 Task: Create a due date automation trigger when advanced on, the moment a card is due add fields without custom field "Resume" set to a number greater or equal to 1 and lower than 10.
Action: Mouse moved to (1163, 338)
Screenshot: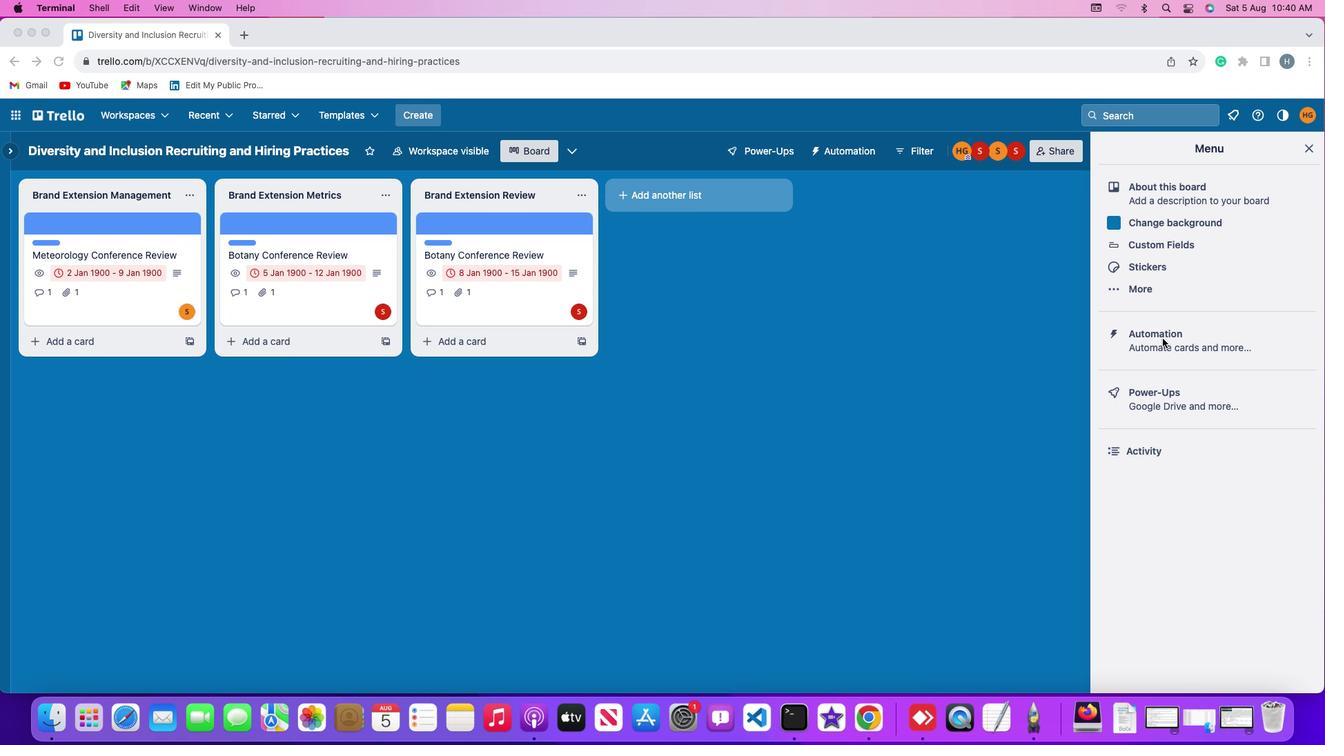 
Action: Mouse pressed left at (1163, 338)
Screenshot: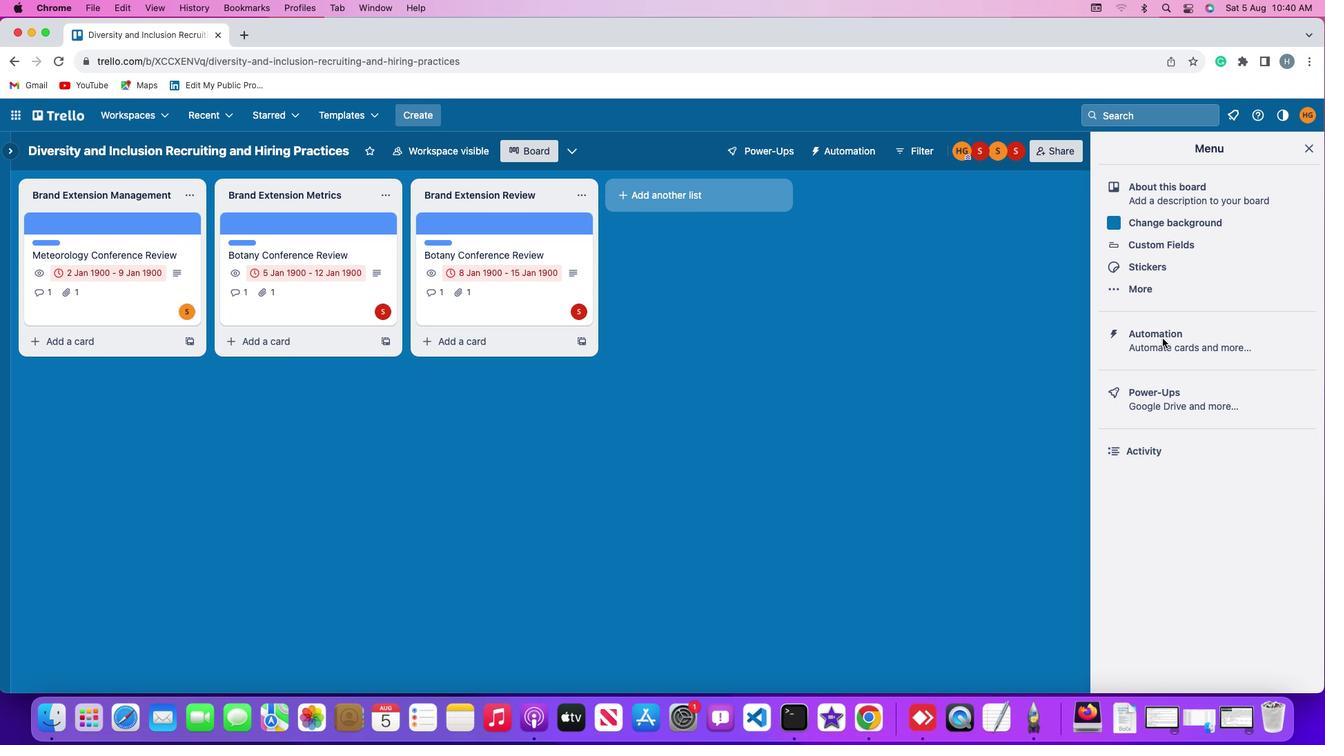 
Action: Mouse pressed left at (1163, 338)
Screenshot: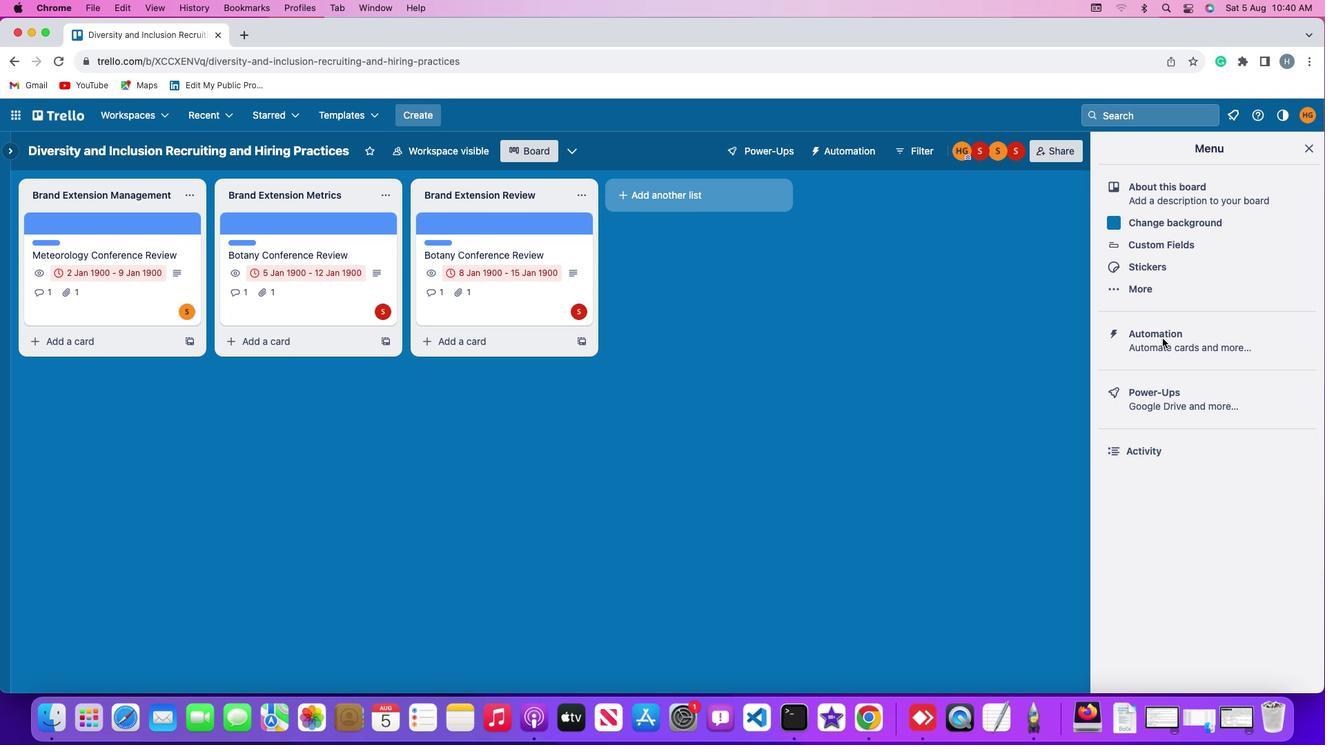 
Action: Mouse moved to (78, 325)
Screenshot: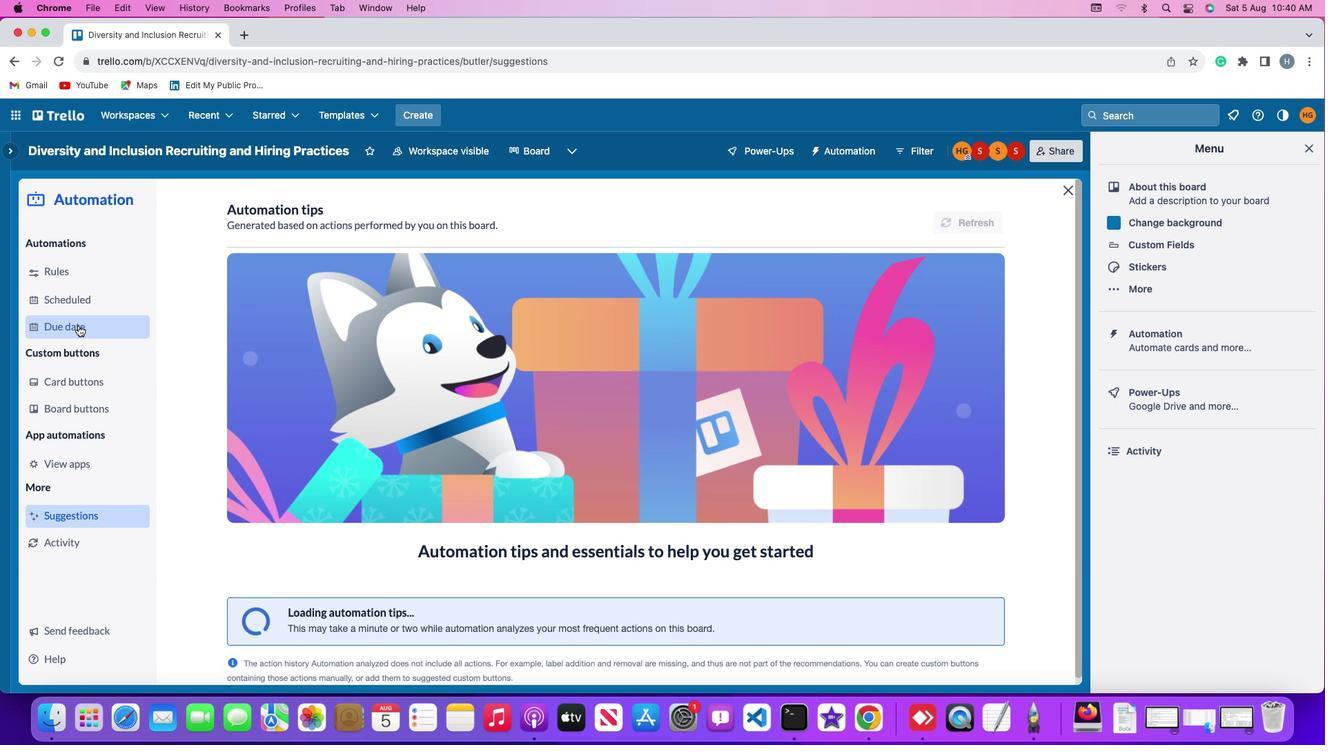 
Action: Mouse pressed left at (78, 325)
Screenshot: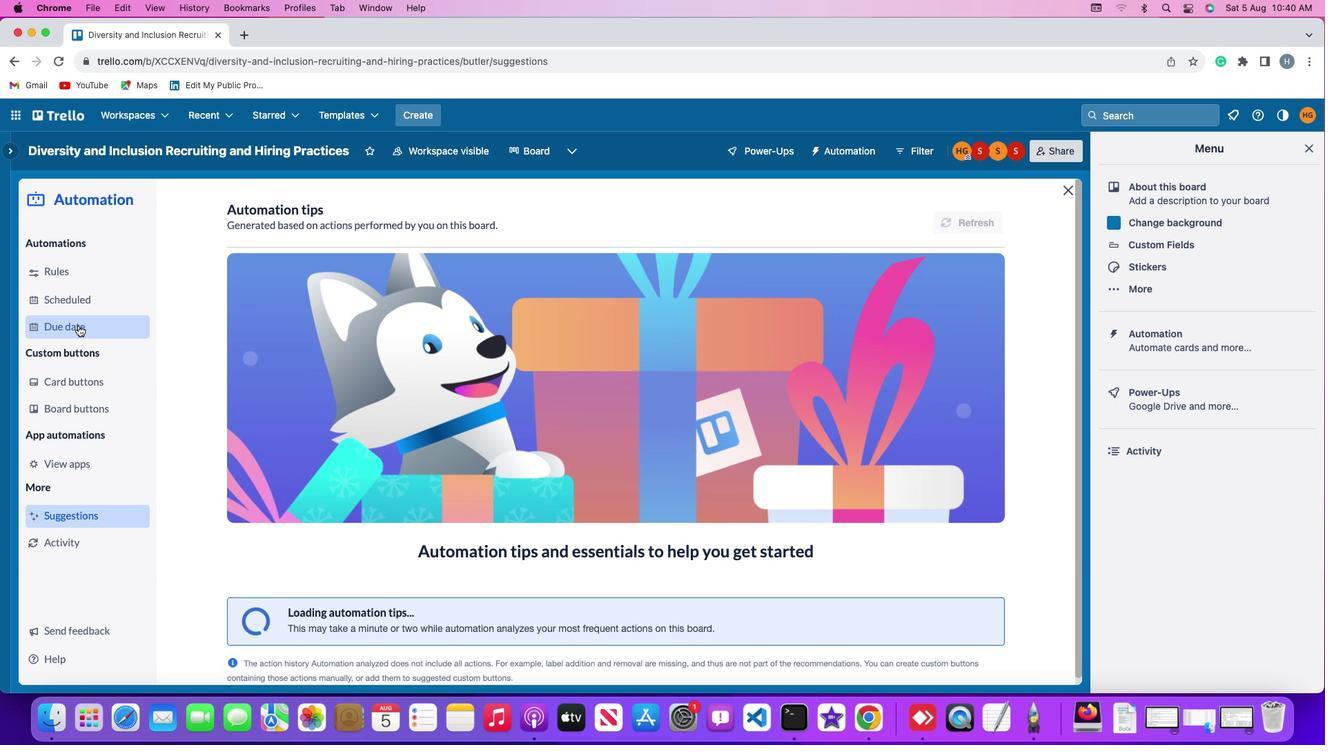 
Action: Mouse moved to (933, 215)
Screenshot: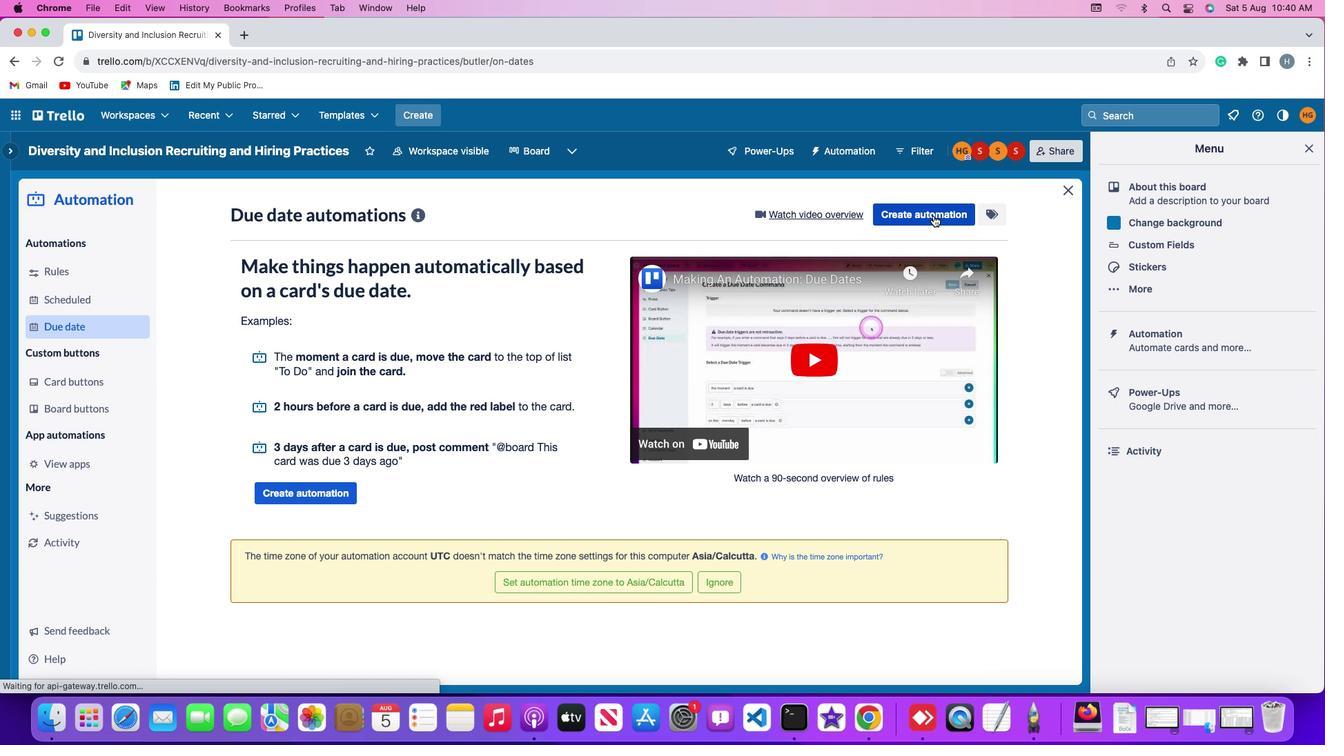 
Action: Mouse pressed left at (933, 215)
Screenshot: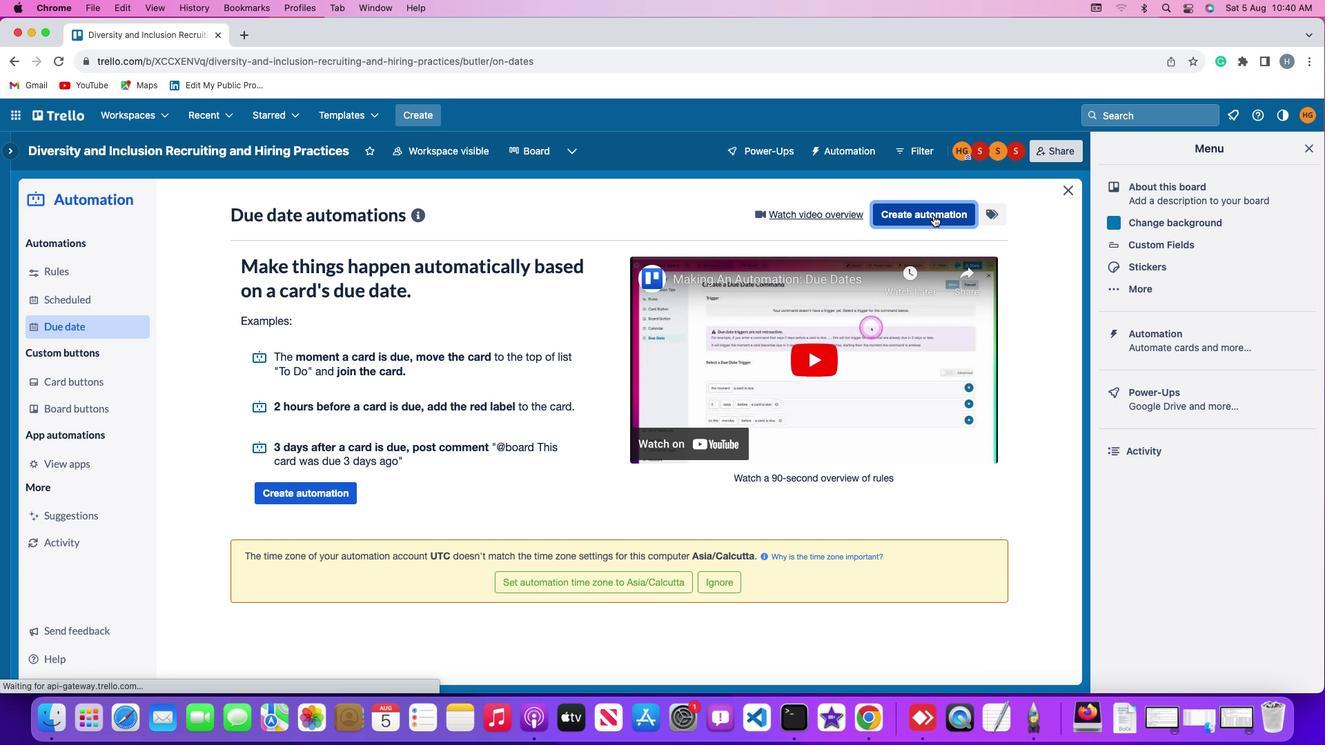 
Action: Mouse moved to (612, 339)
Screenshot: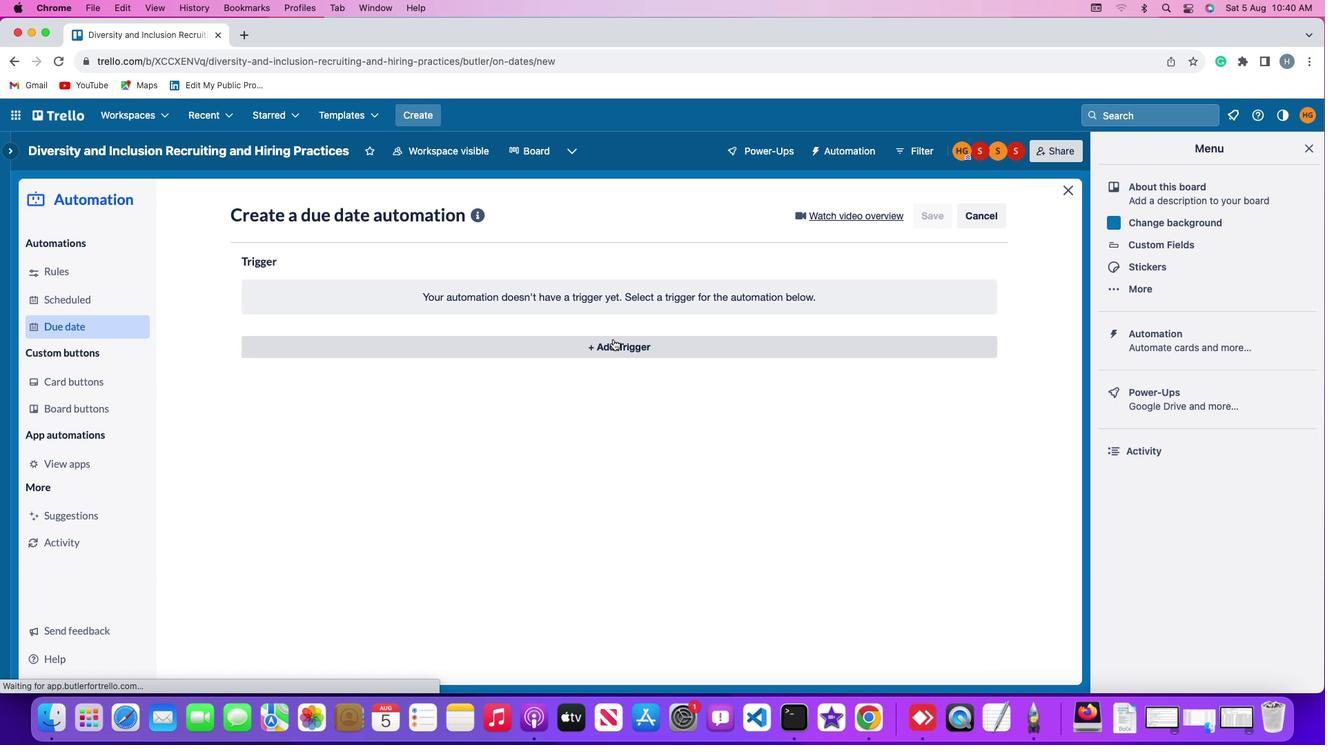 
Action: Mouse pressed left at (612, 339)
Screenshot: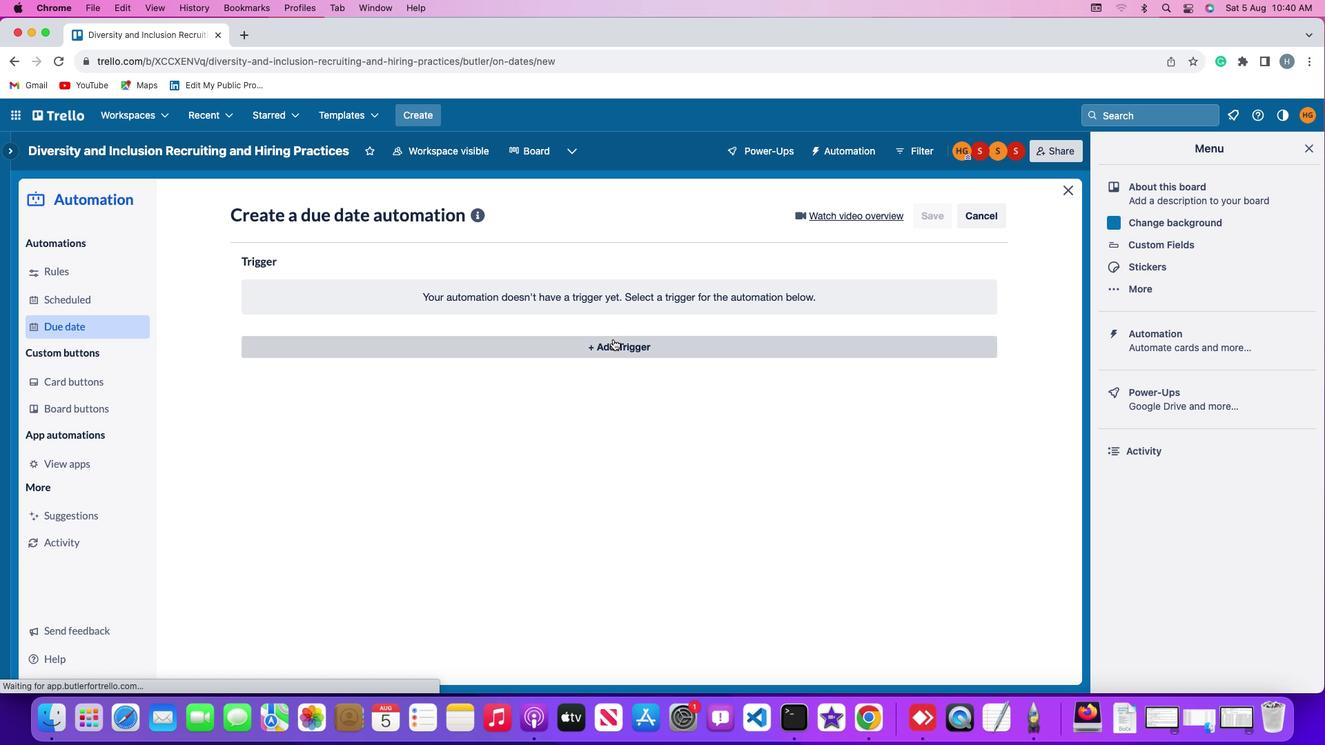 
Action: Mouse moved to (359, 508)
Screenshot: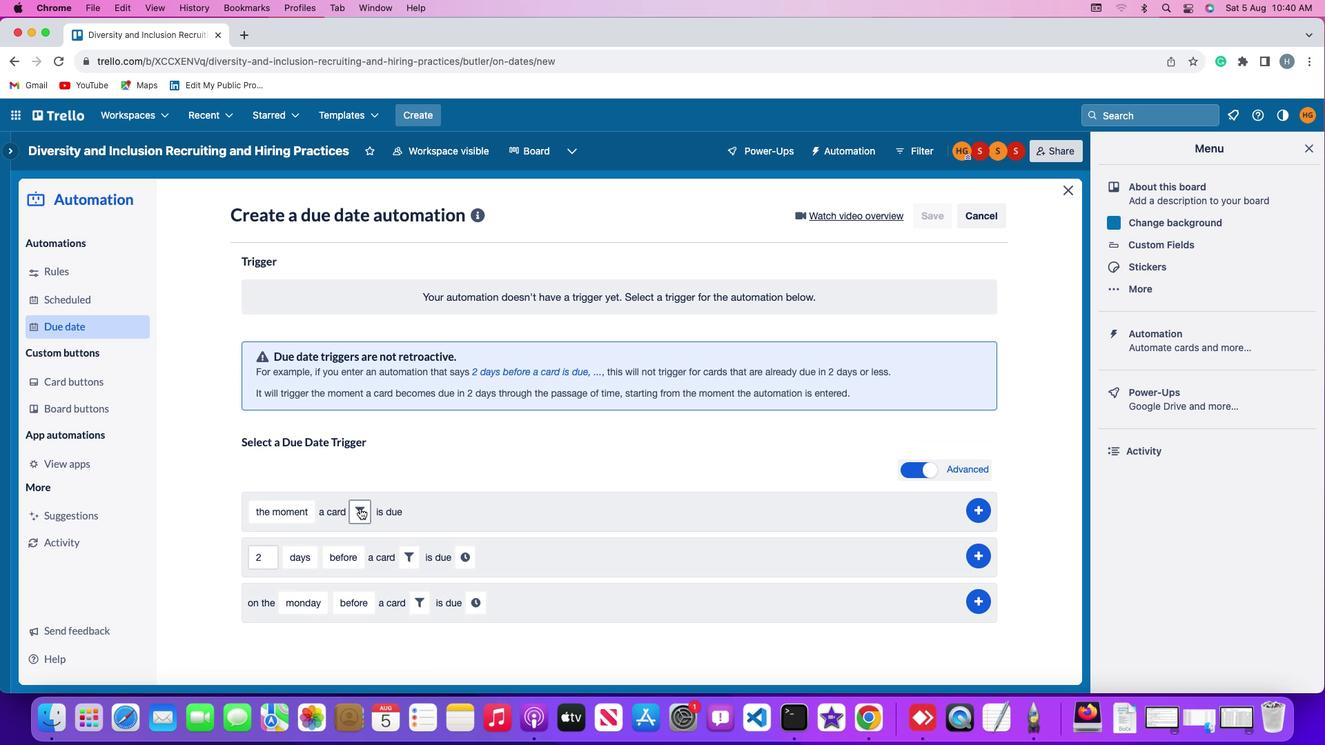 
Action: Mouse pressed left at (359, 508)
Screenshot: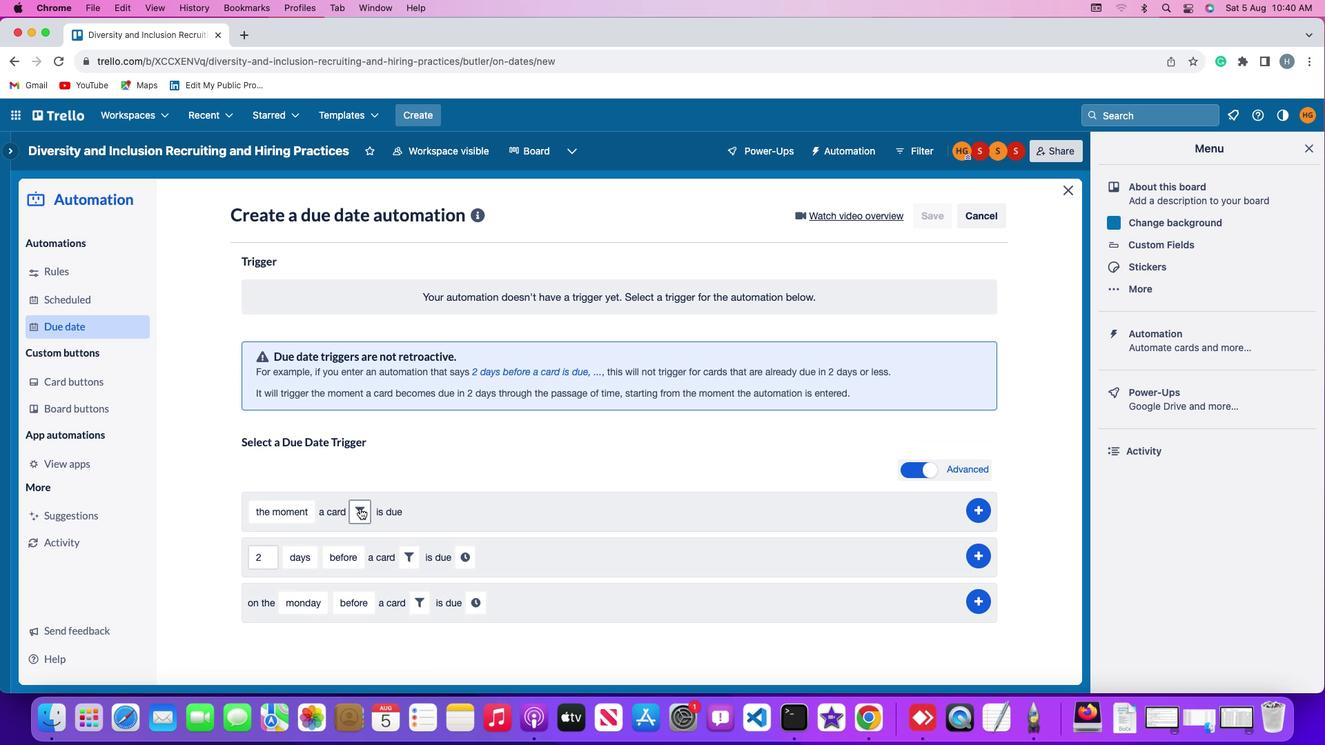 
Action: Mouse moved to (581, 549)
Screenshot: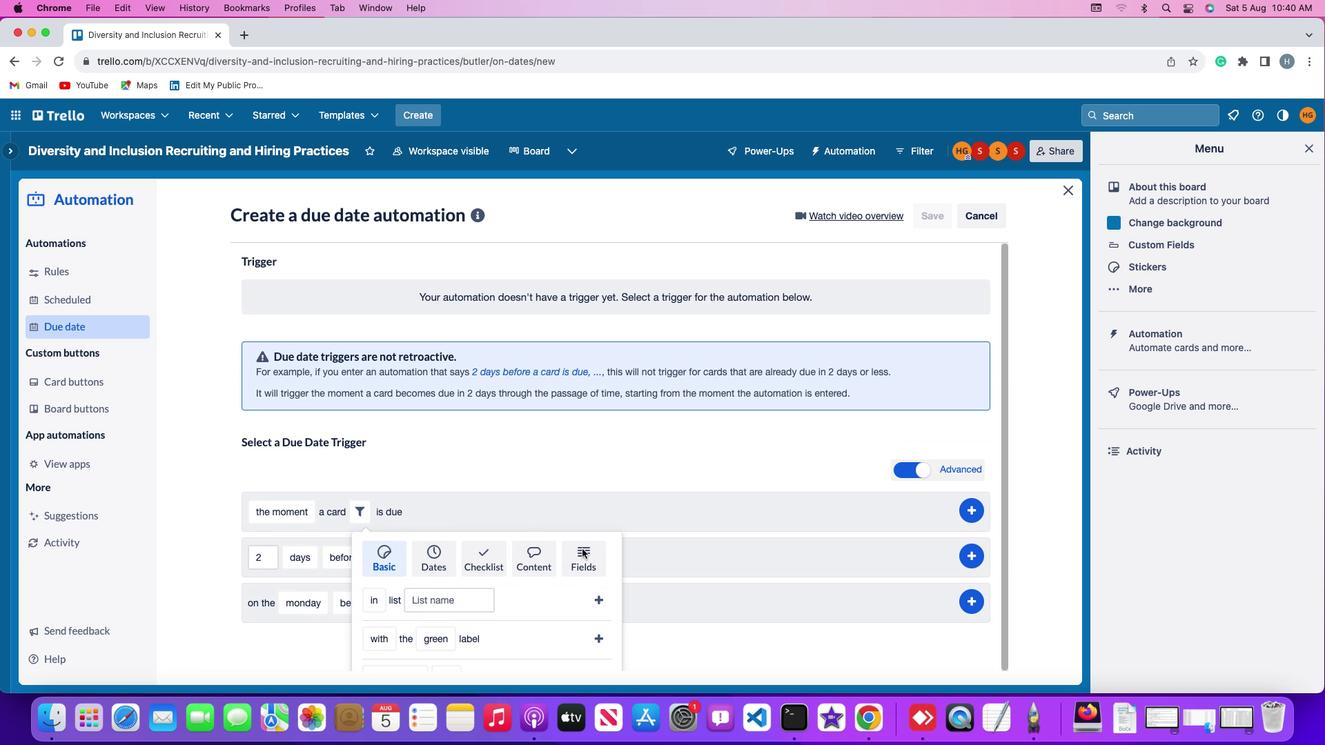 
Action: Mouse pressed left at (581, 549)
Screenshot: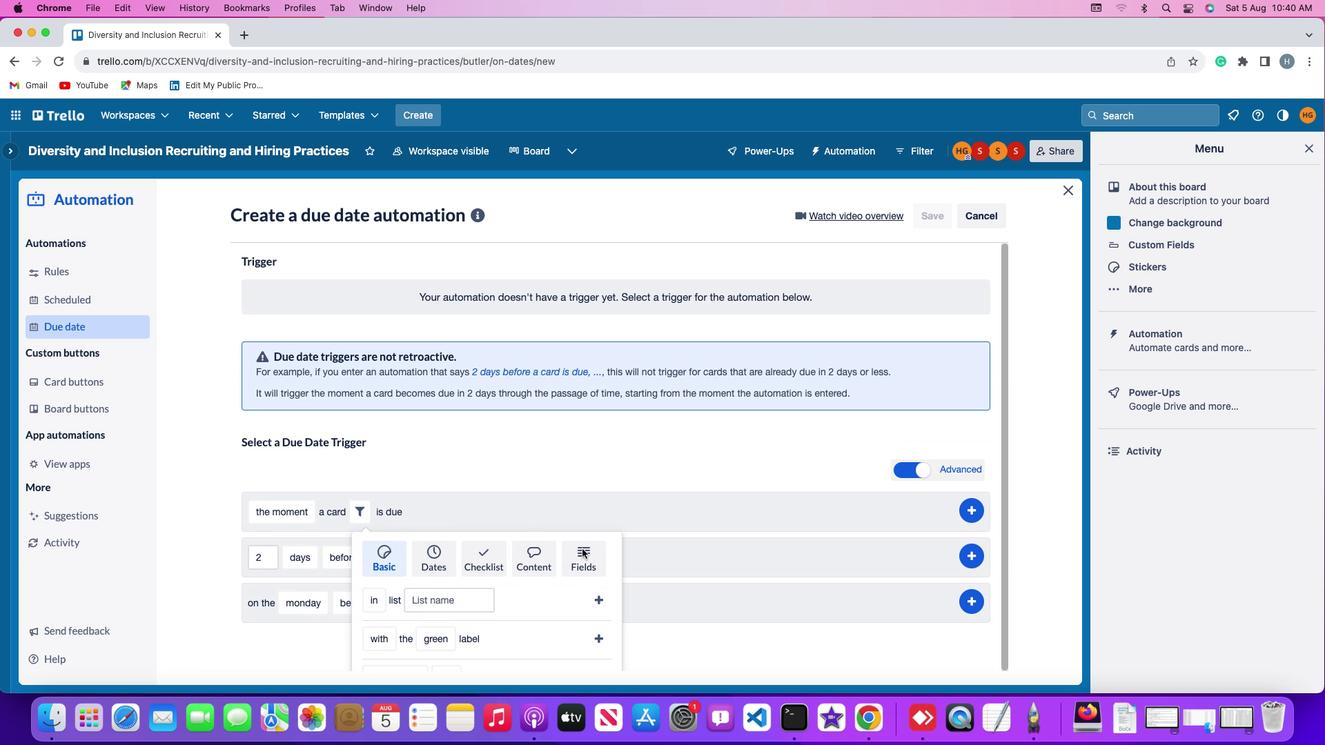 
Action: Mouse moved to (581, 550)
Screenshot: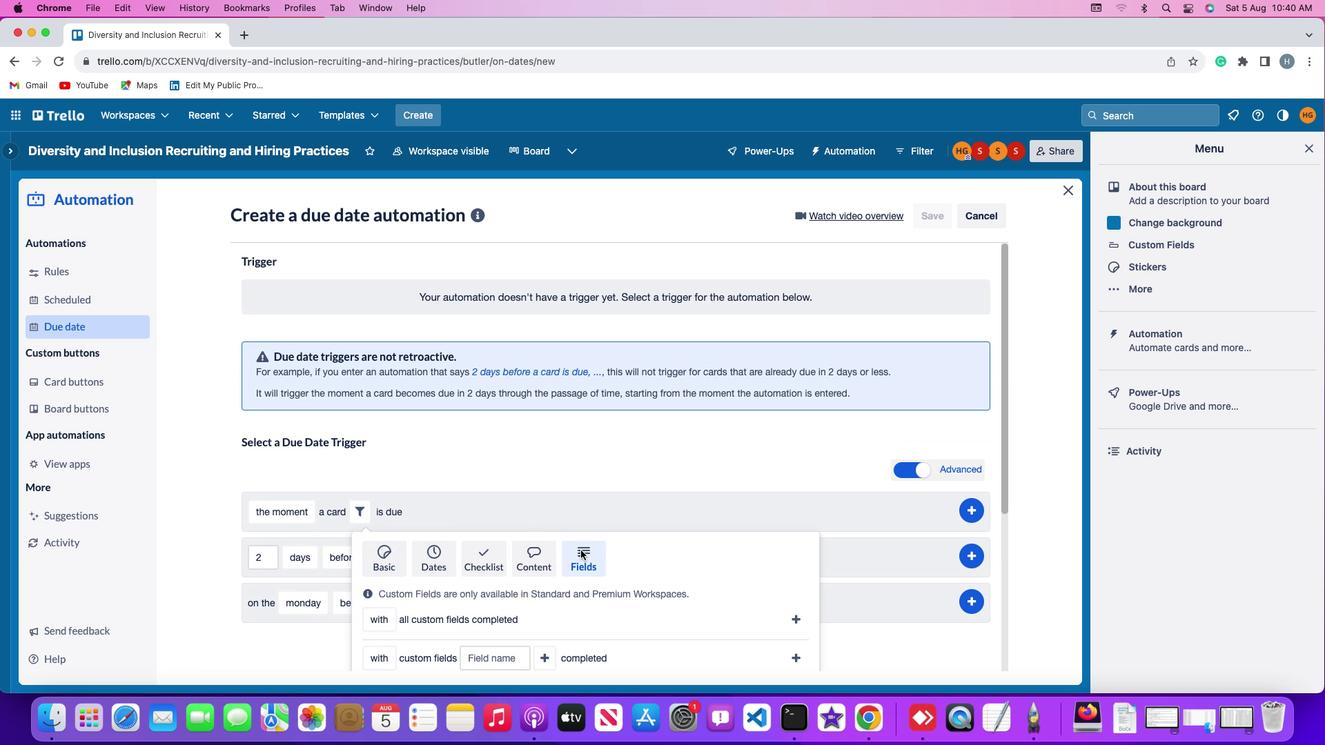 
Action: Mouse scrolled (581, 550) with delta (0, 0)
Screenshot: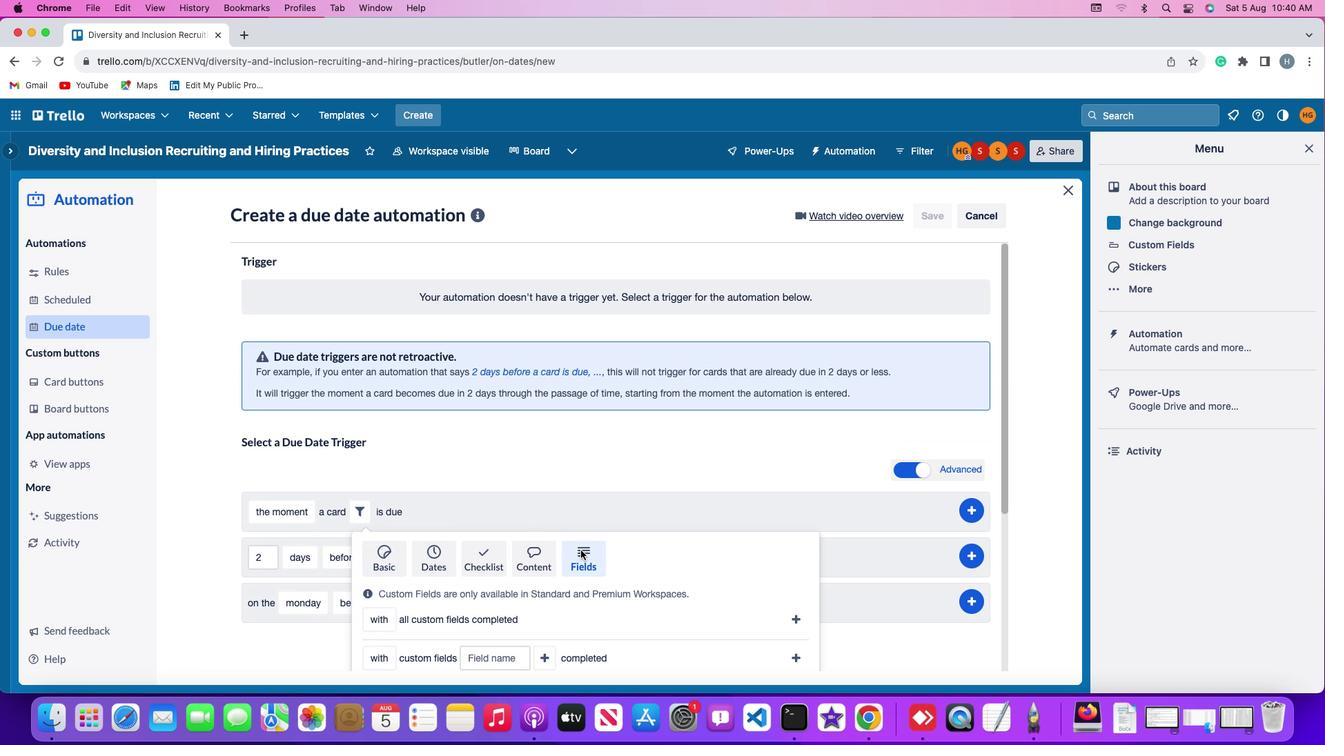 
Action: Mouse scrolled (581, 550) with delta (0, 0)
Screenshot: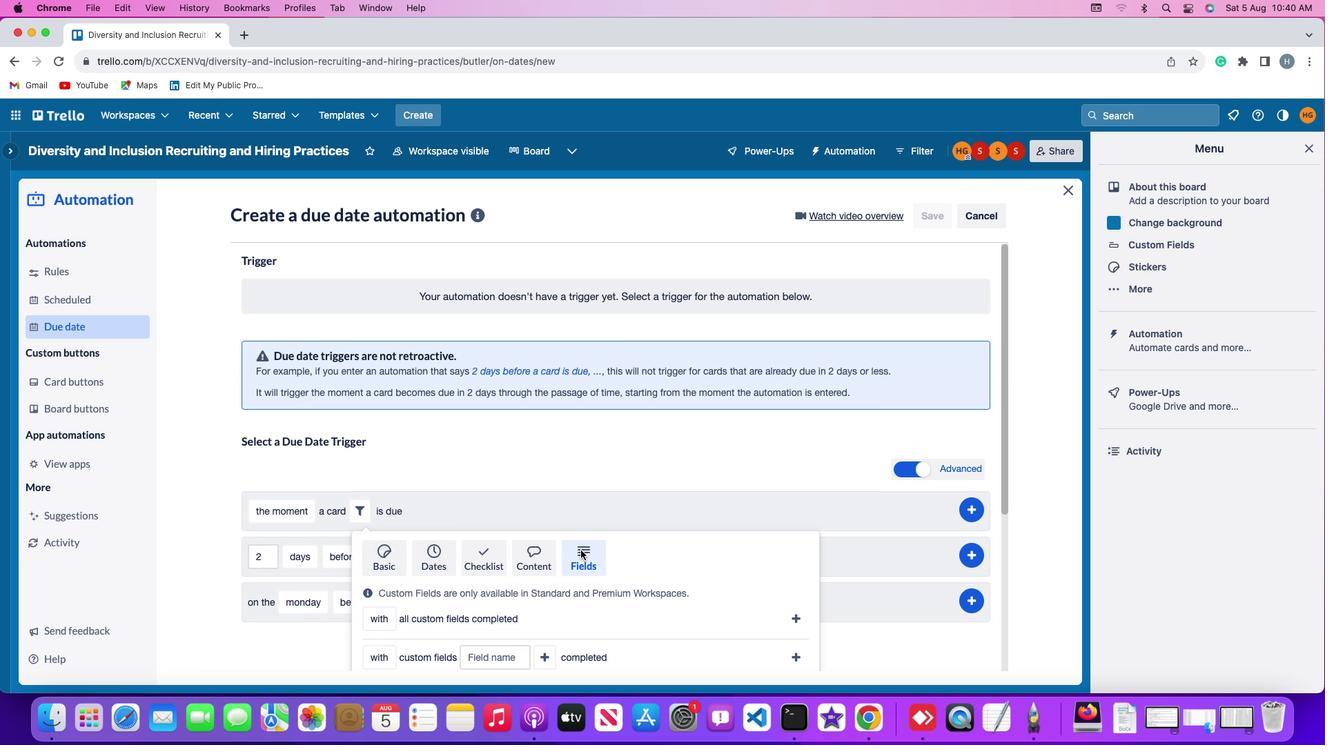 
Action: Mouse scrolled (581, 550) with delta (0, -2)
Screenshot: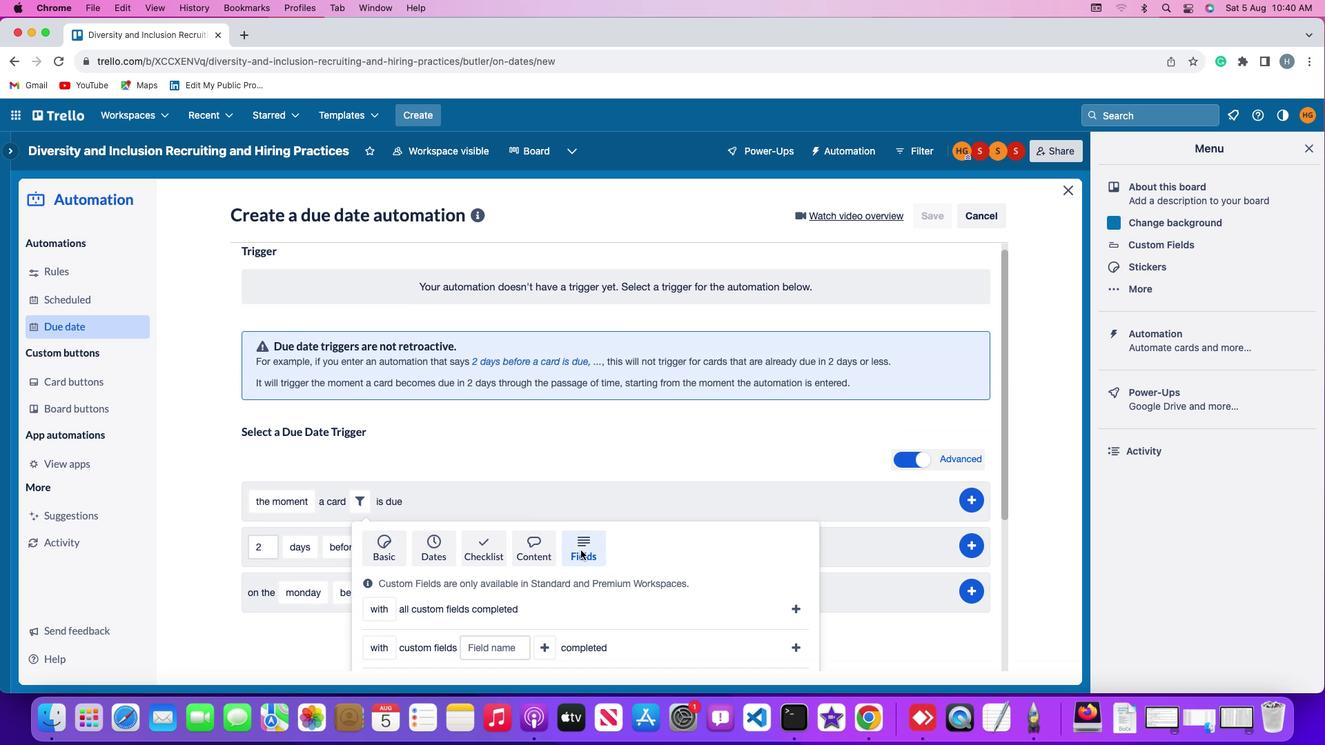 
Action: Mouse scrolled (581, 550) with delta (0, -3)
Screenshot: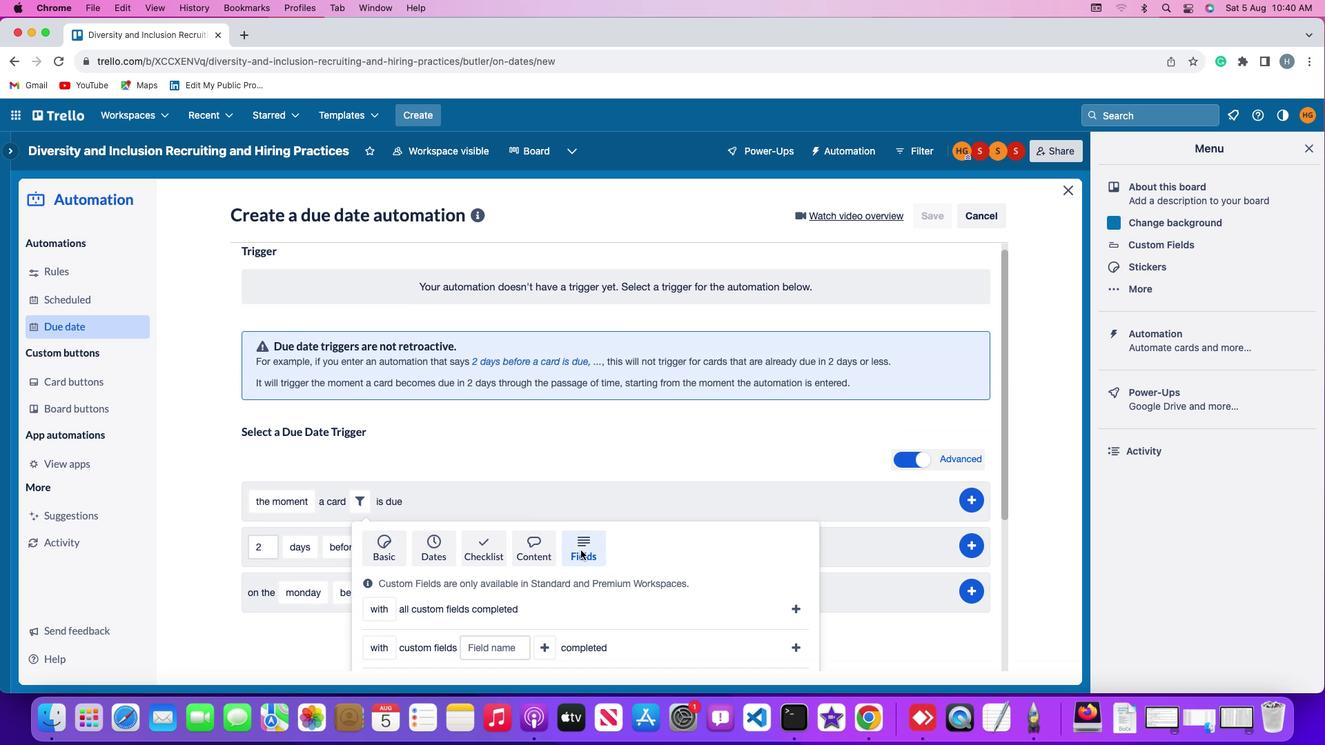 
Action: Mouse scrolled (581, 550) with delta (0, -3)
Screenshot: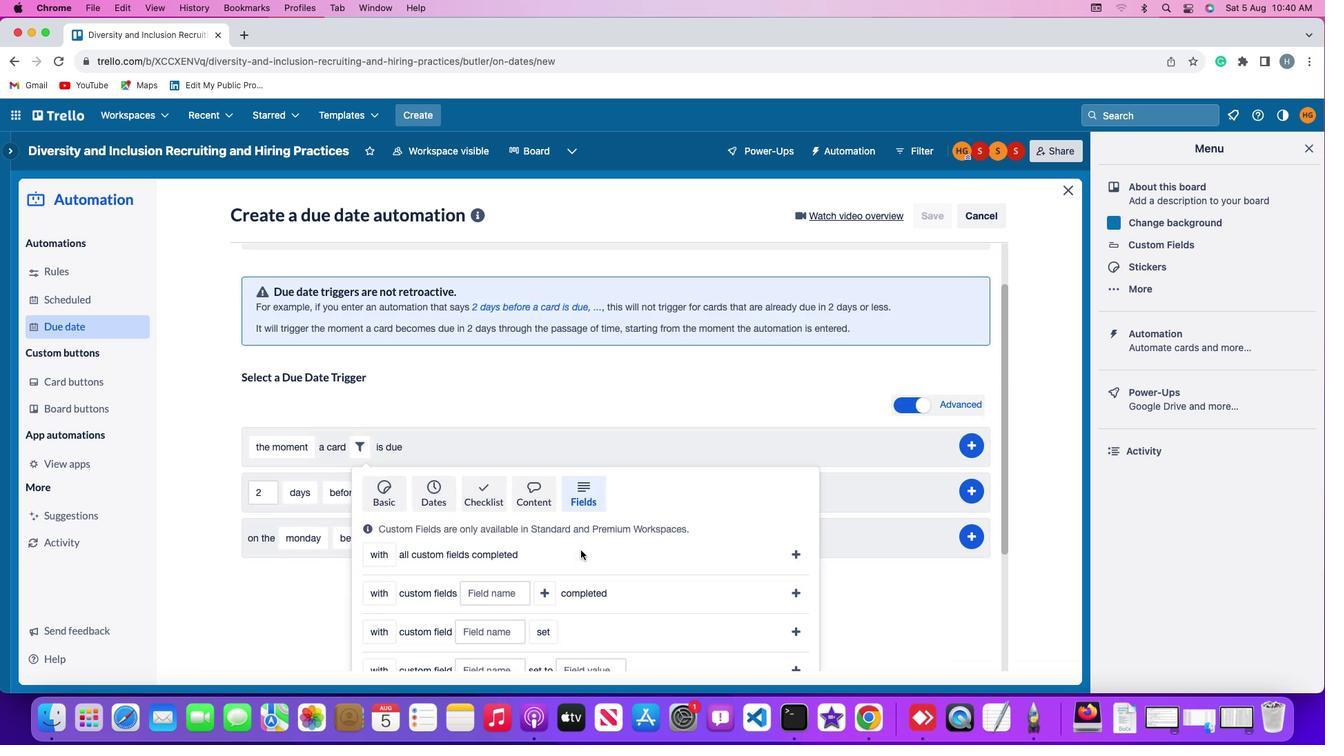 
Action: Mouse scrolled (581, 550) with delta (0, 0)
Screenshot: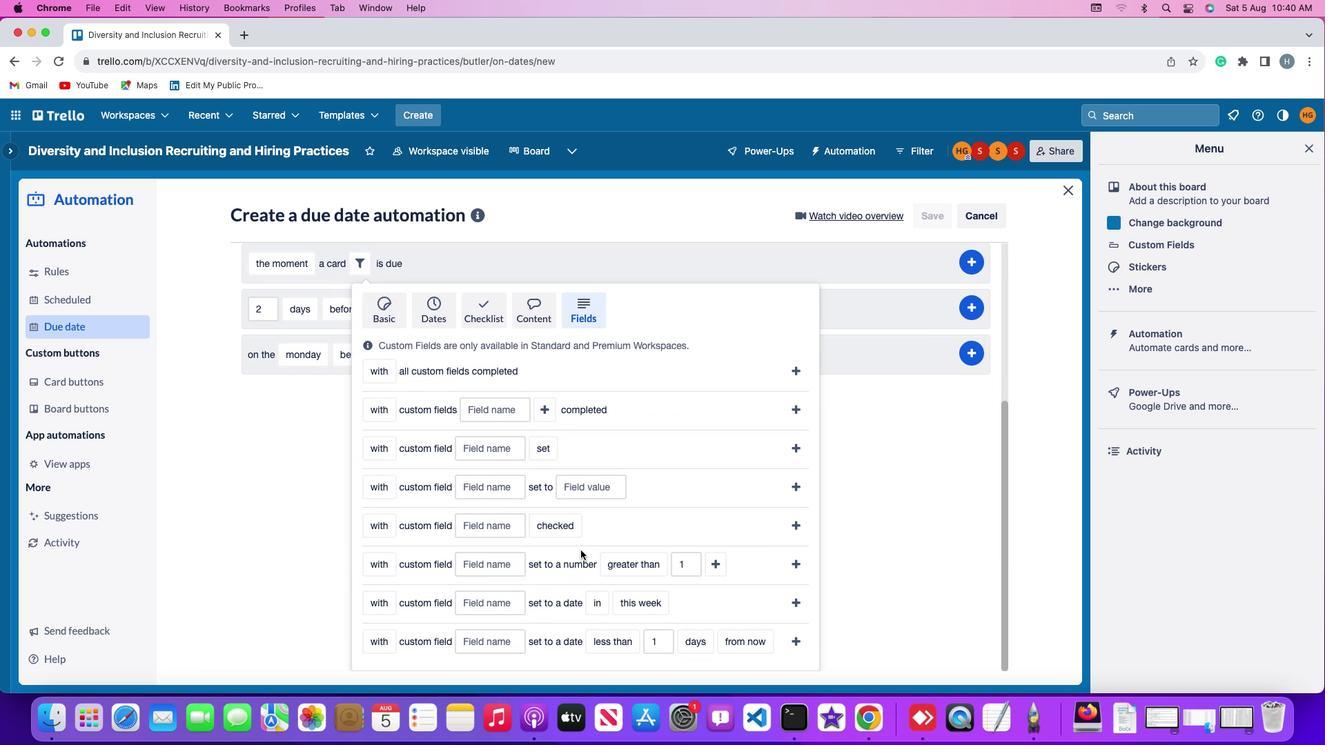 
Action: Mouse scrolled (581, 550) with delta (0, 0)
Screenshot: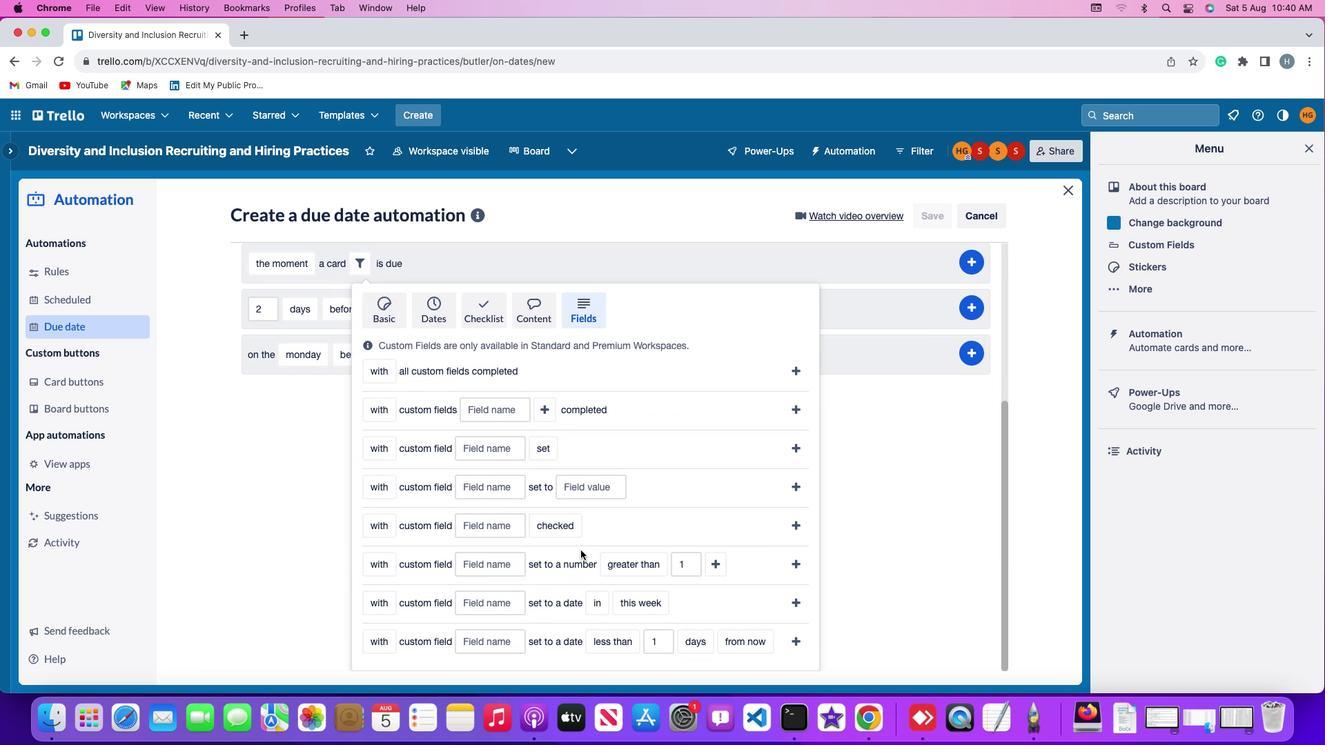 
Action: Mouse scrolled (581, 550) with delta (0, -2)
Screenshot: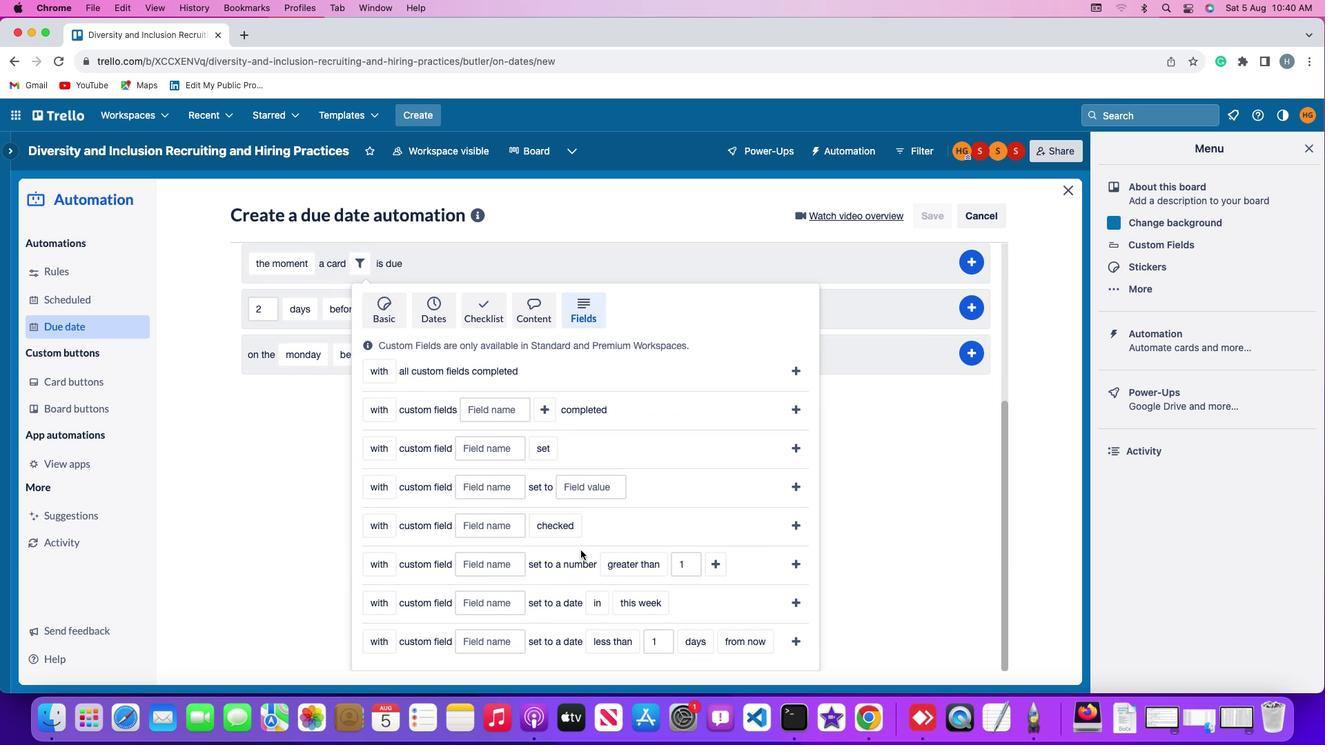 
Action: Mouse scrolled (581, 550) with delta (0, -3)
Screenshot: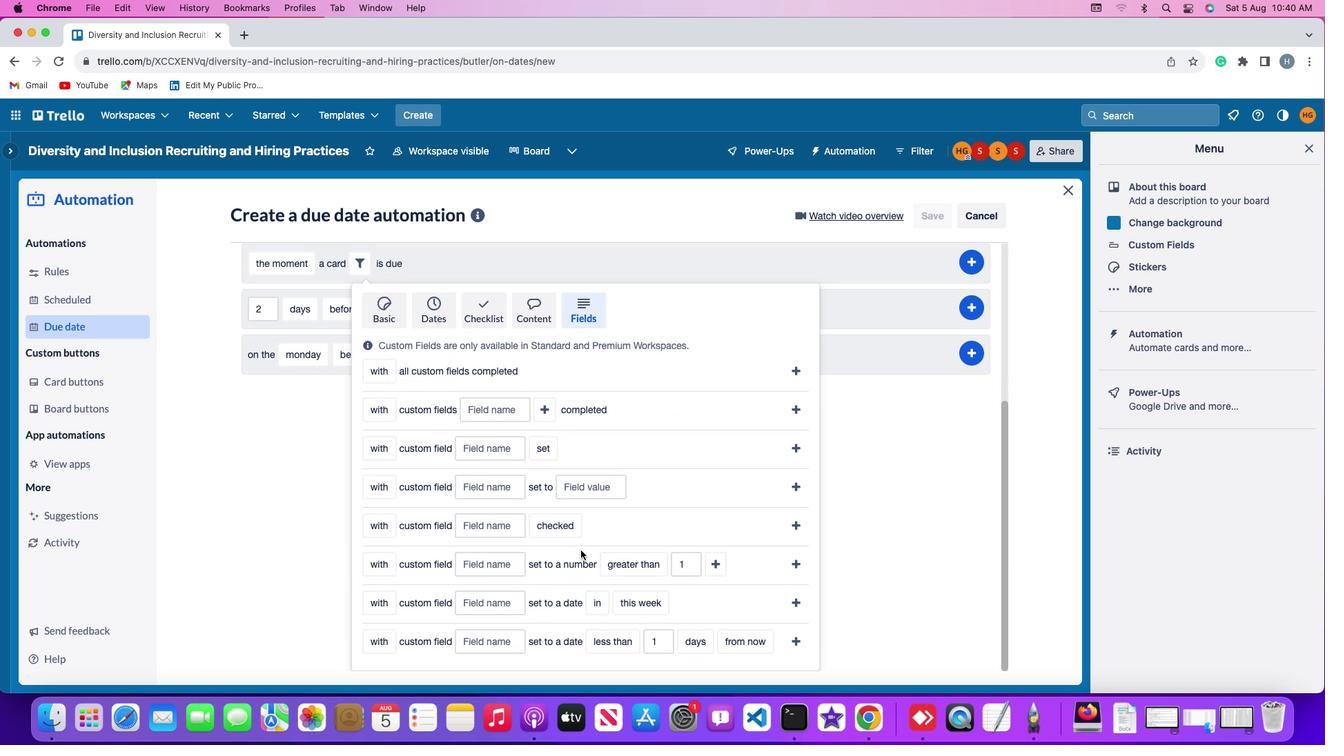 
Action: Mouse moved to (384, 564)
Screenshot: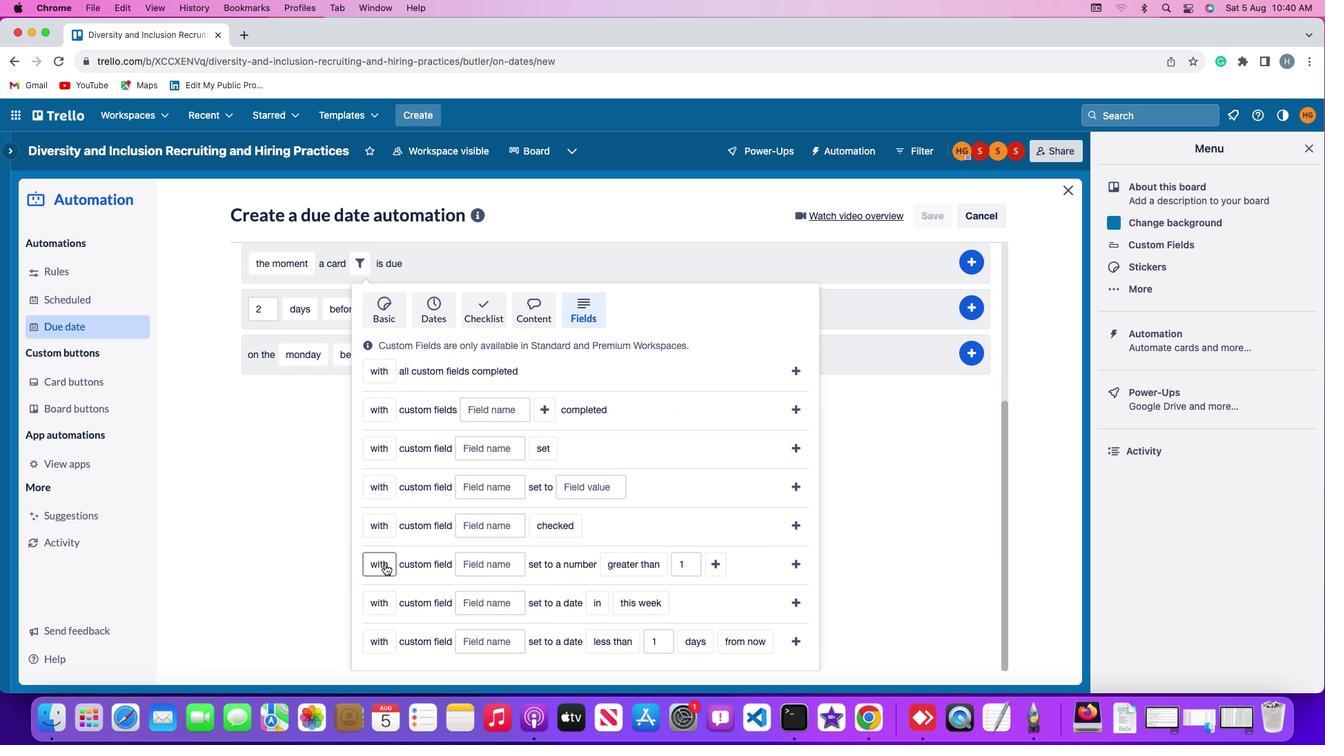 
Action: Mouse pressed left at (384, 564)
Screenshot: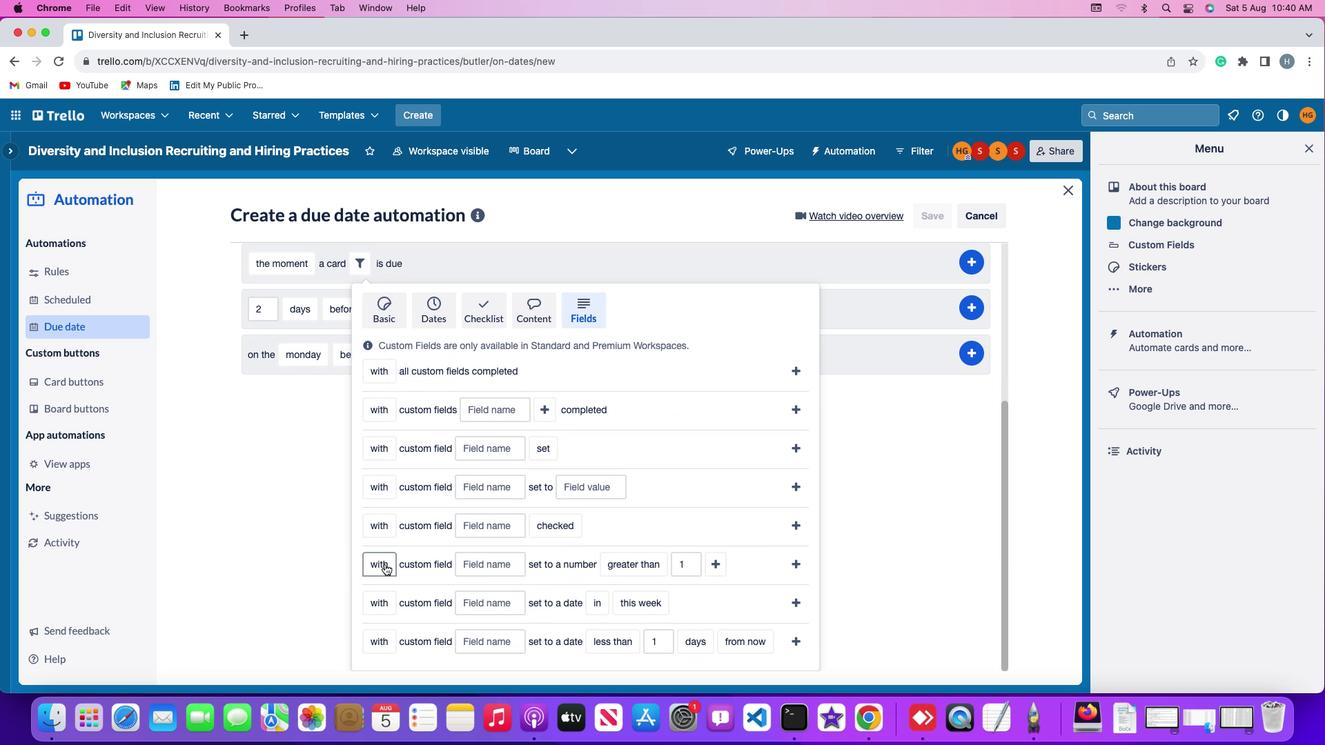 
Action: Mouse moved to (391, 616)
Screenshot: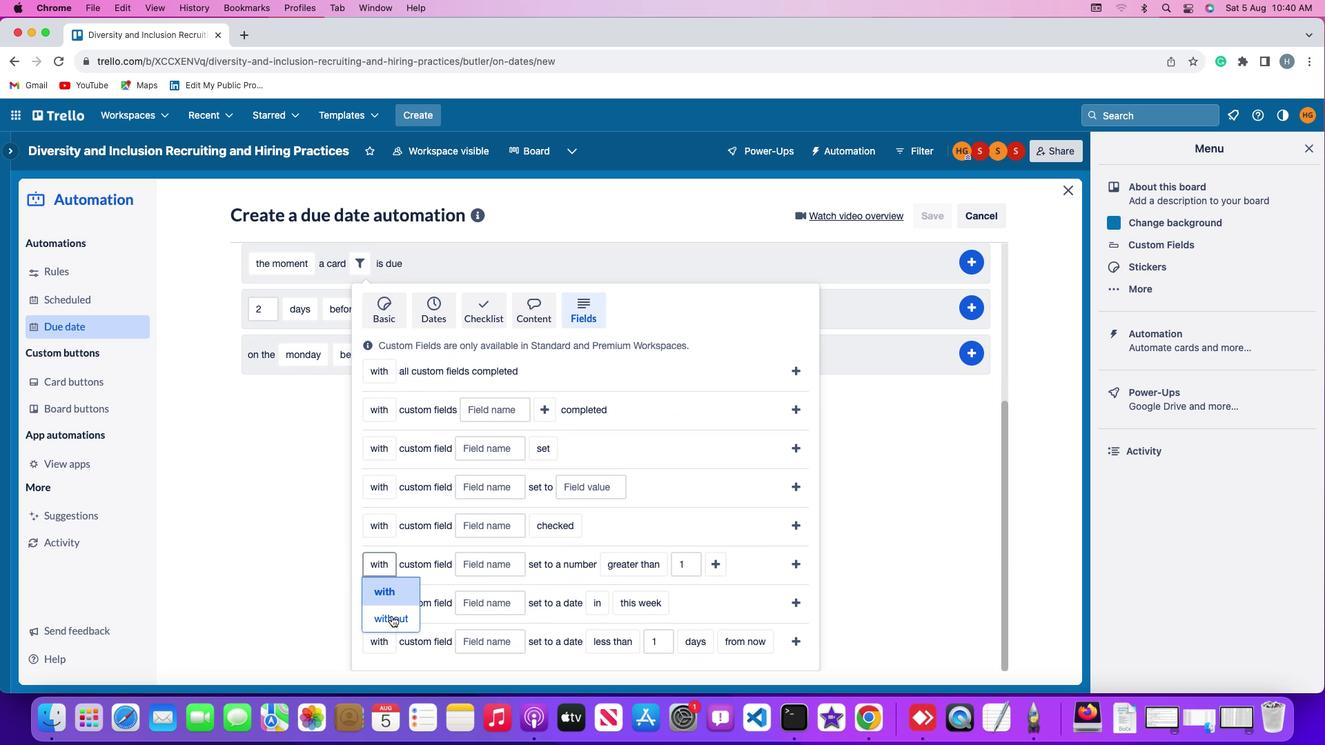 
Action: Mouse pressed left at (391, 616)
Screenshot: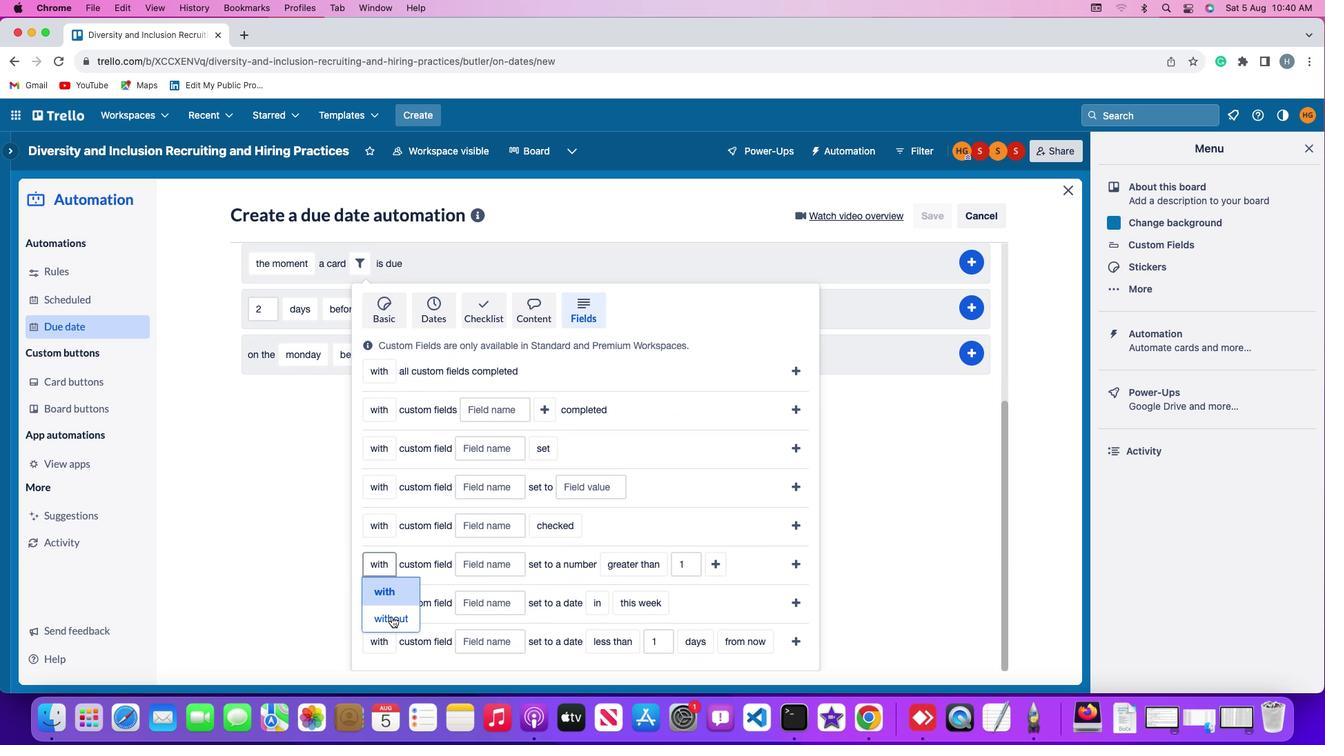 
Action: Mouse moved to (494, 564)
Screenshot: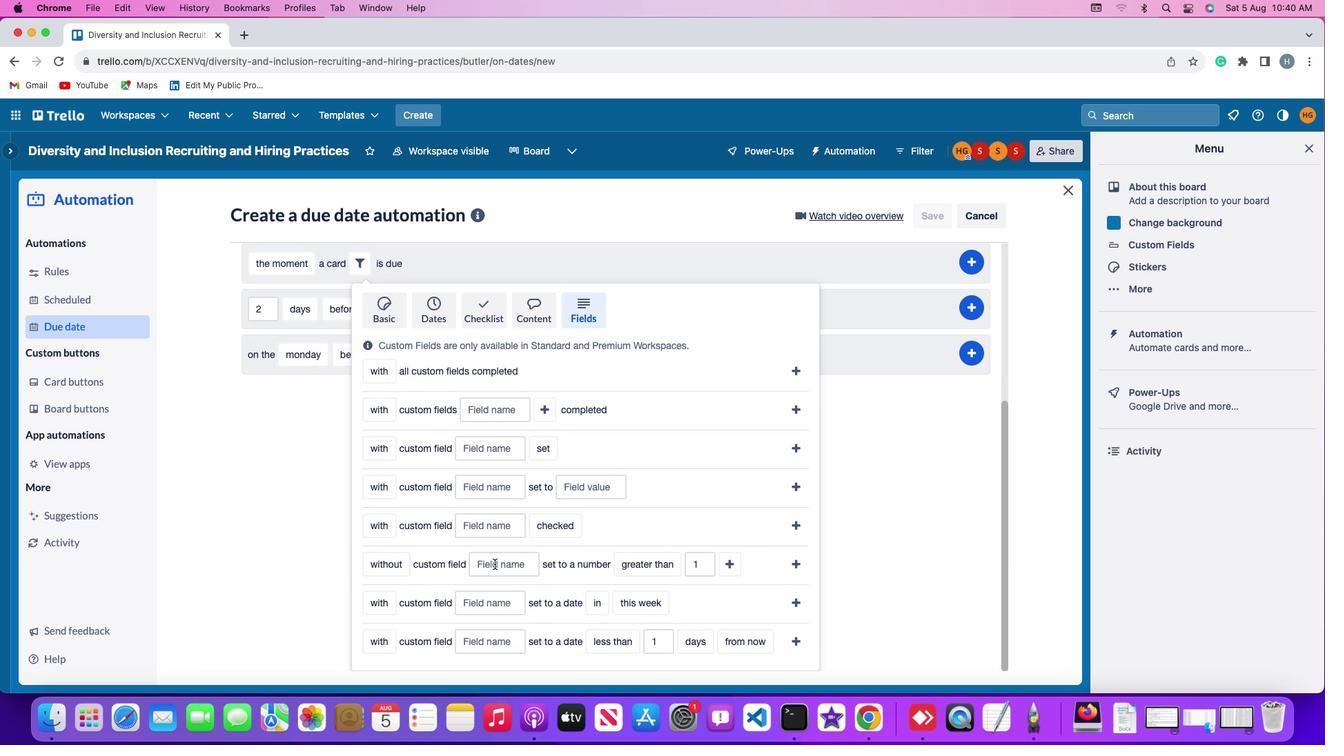
Action: Mouse pressed left at (494, 564)
Screenshot: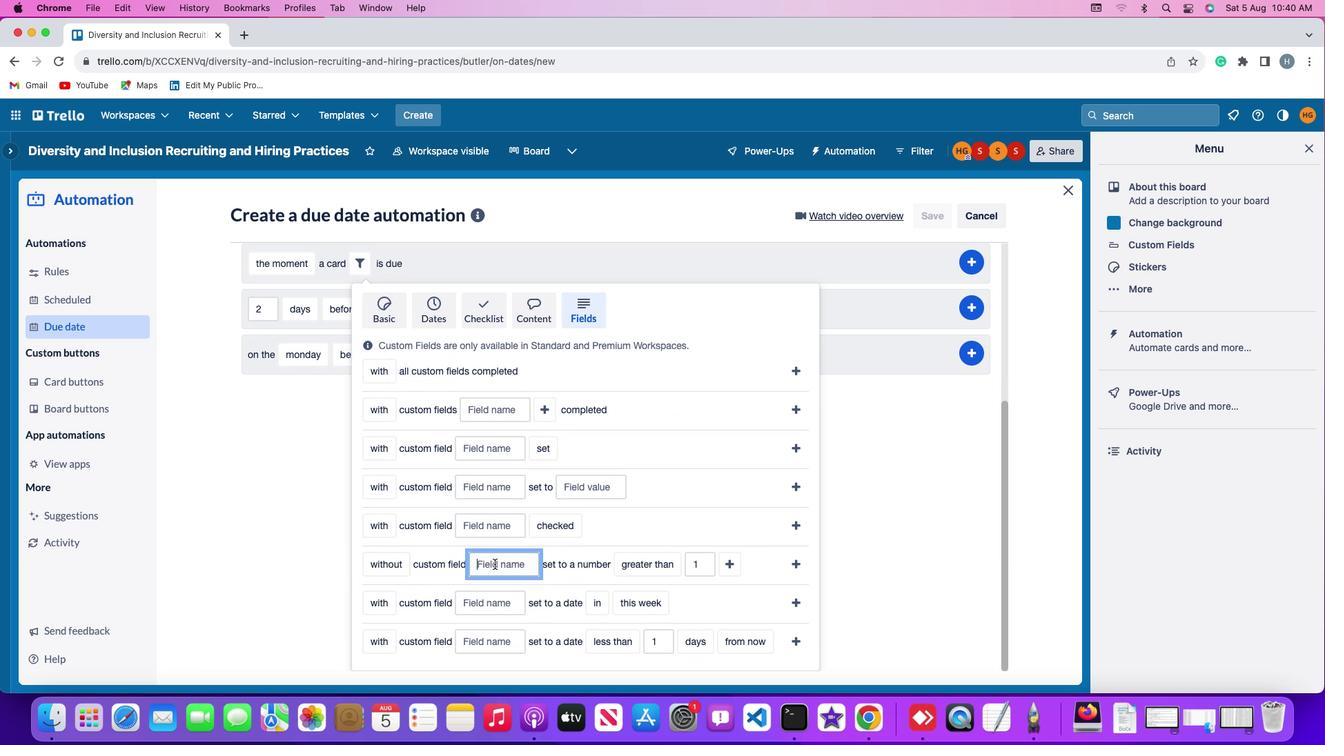 
Action: Key pressed Key.shift'R''e''s''u''m''e'
Screenshot: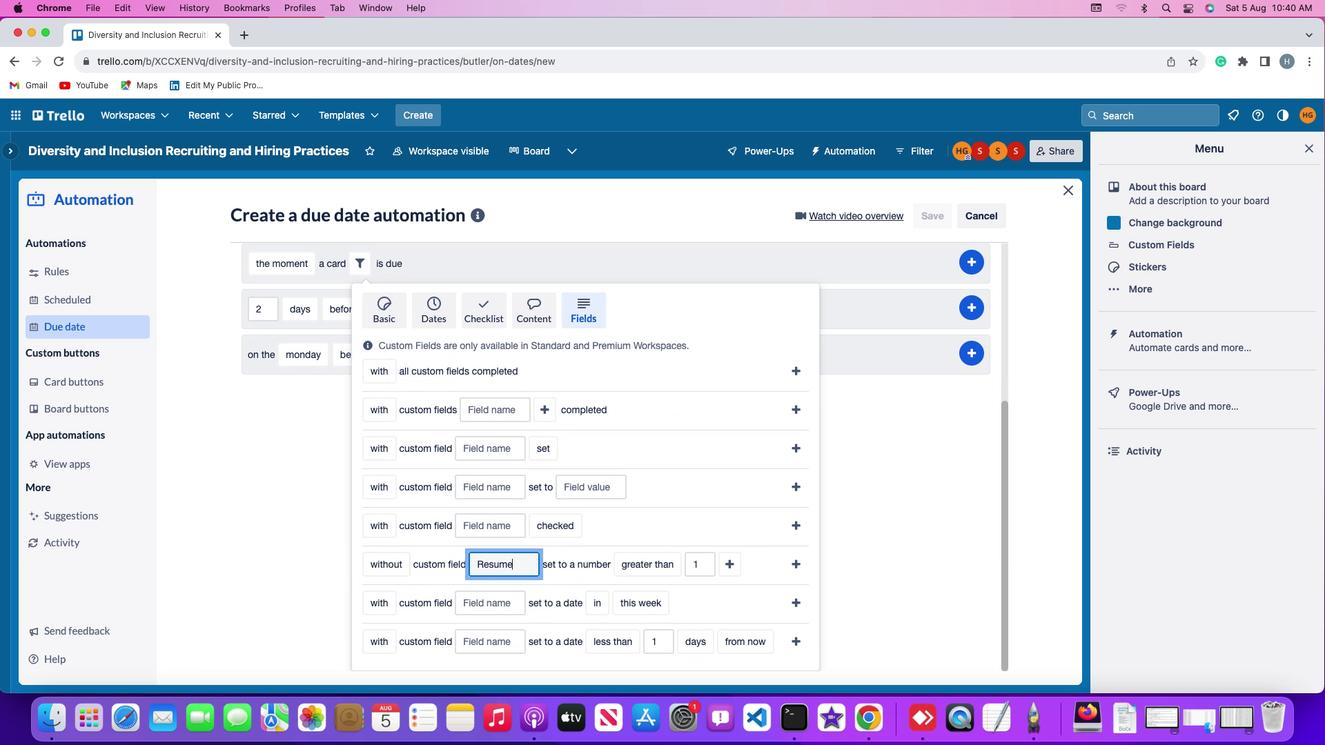 
Action: Mouse moved to (635, 566)
Screenshot: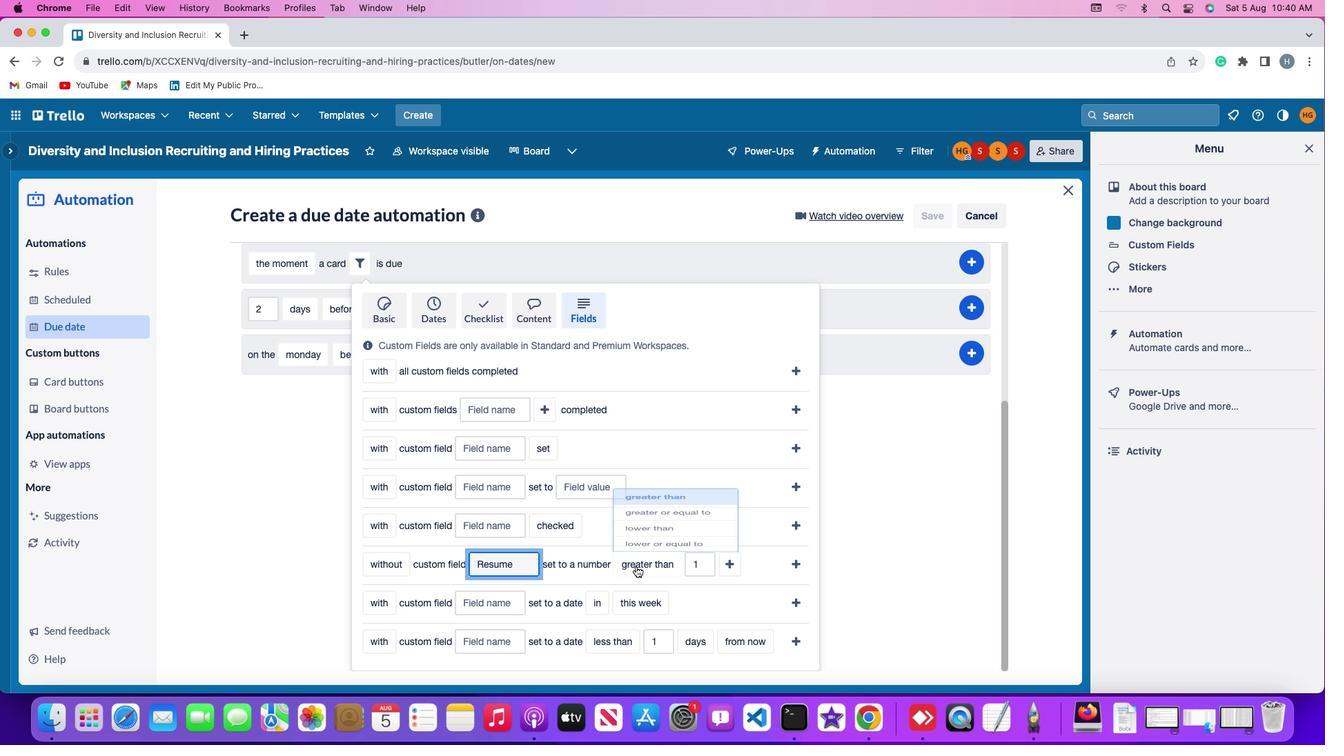 
Action: Mouse pressed left at (635, 566)
Screenshot: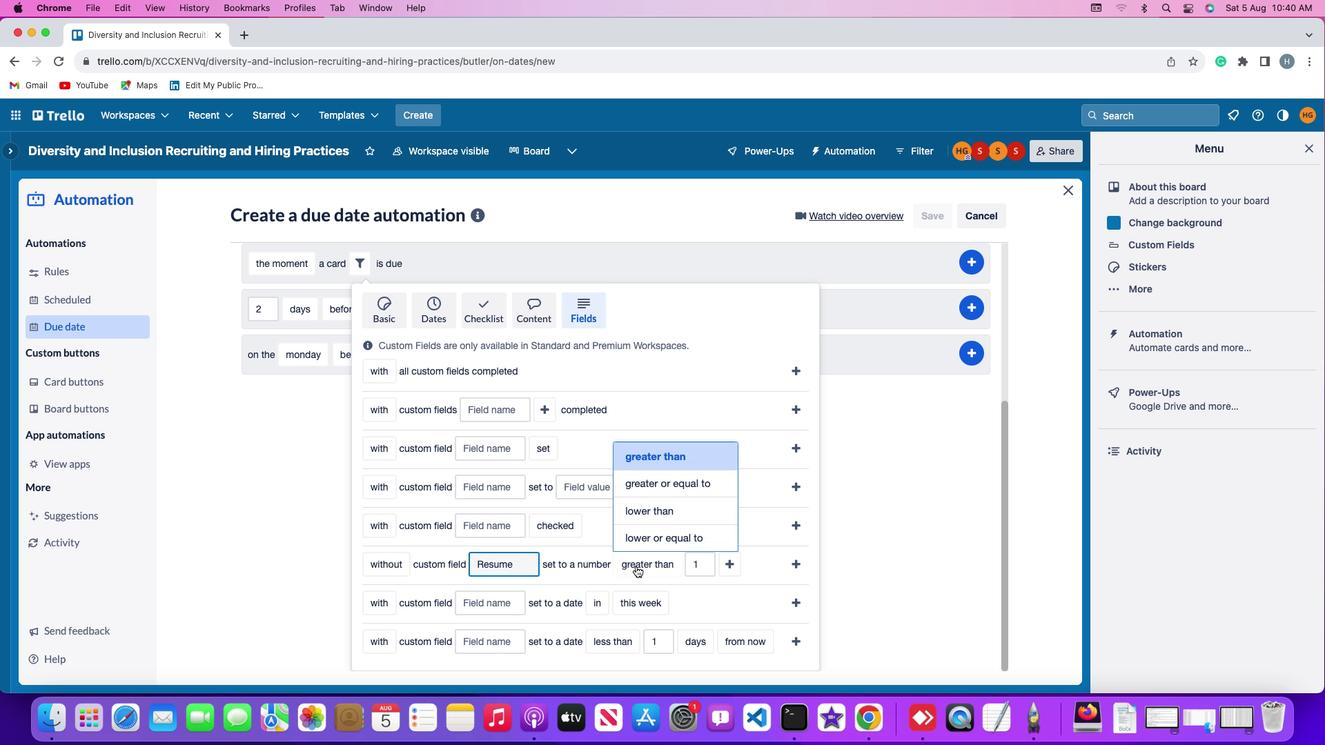 
Action: Mouse moved to (673, 482)
Screenshot: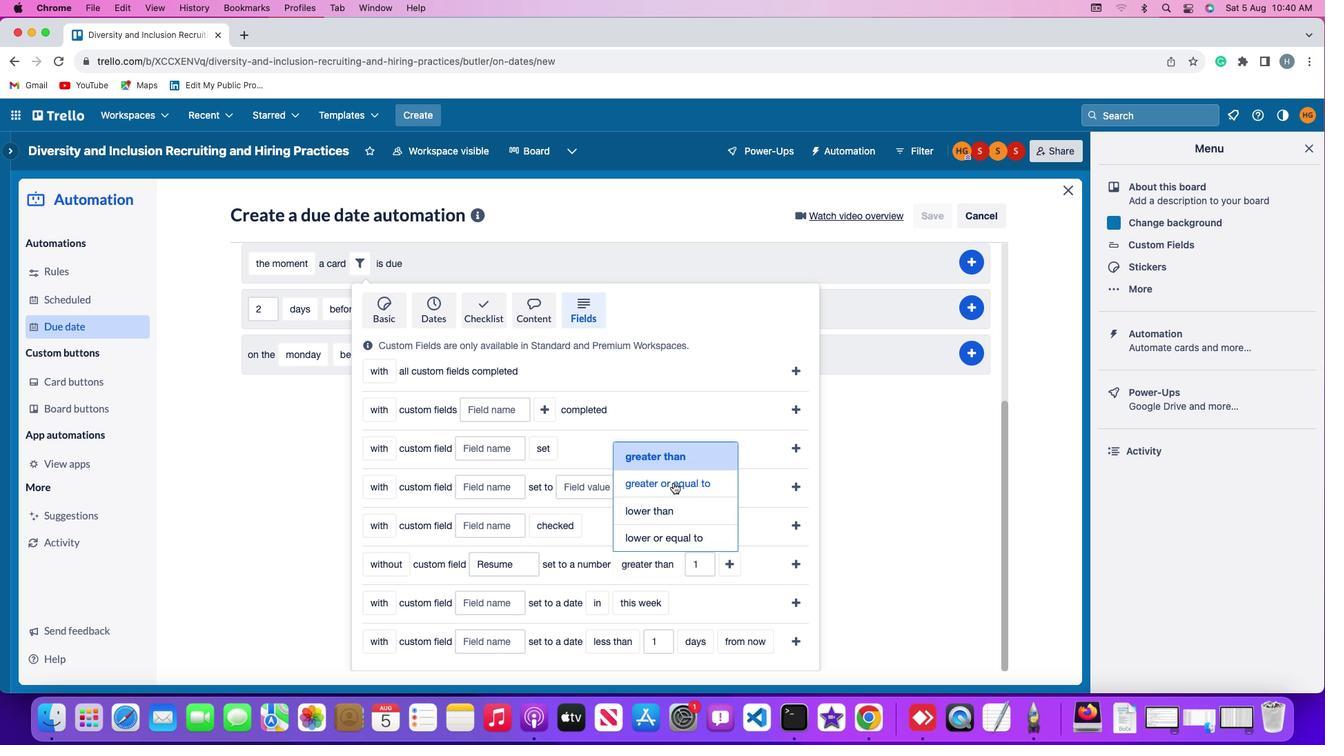 
Action: Mouse pressed left at (673, 482)
Screenshot: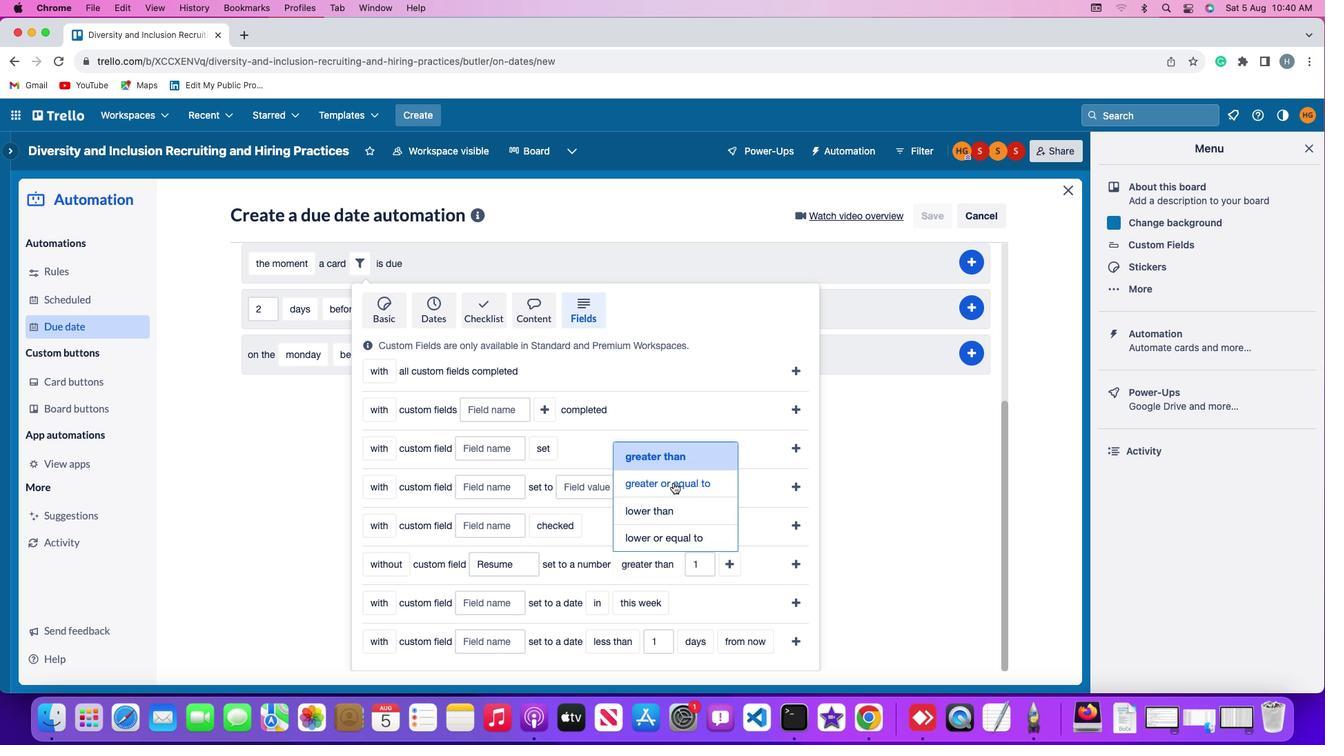 
Action: Mouse moved to (732, 564)
Screenshot: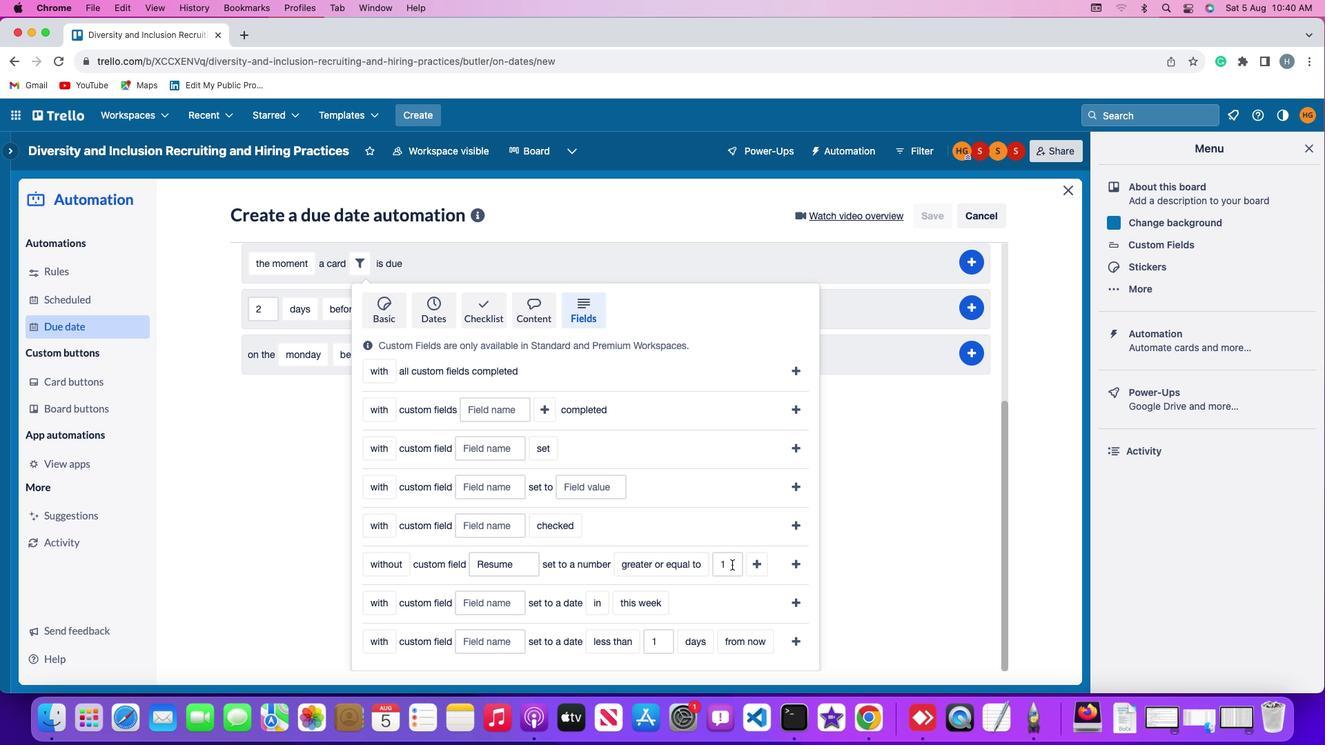 
Action: Mouse pressed left at (732, 564)
Screenshot: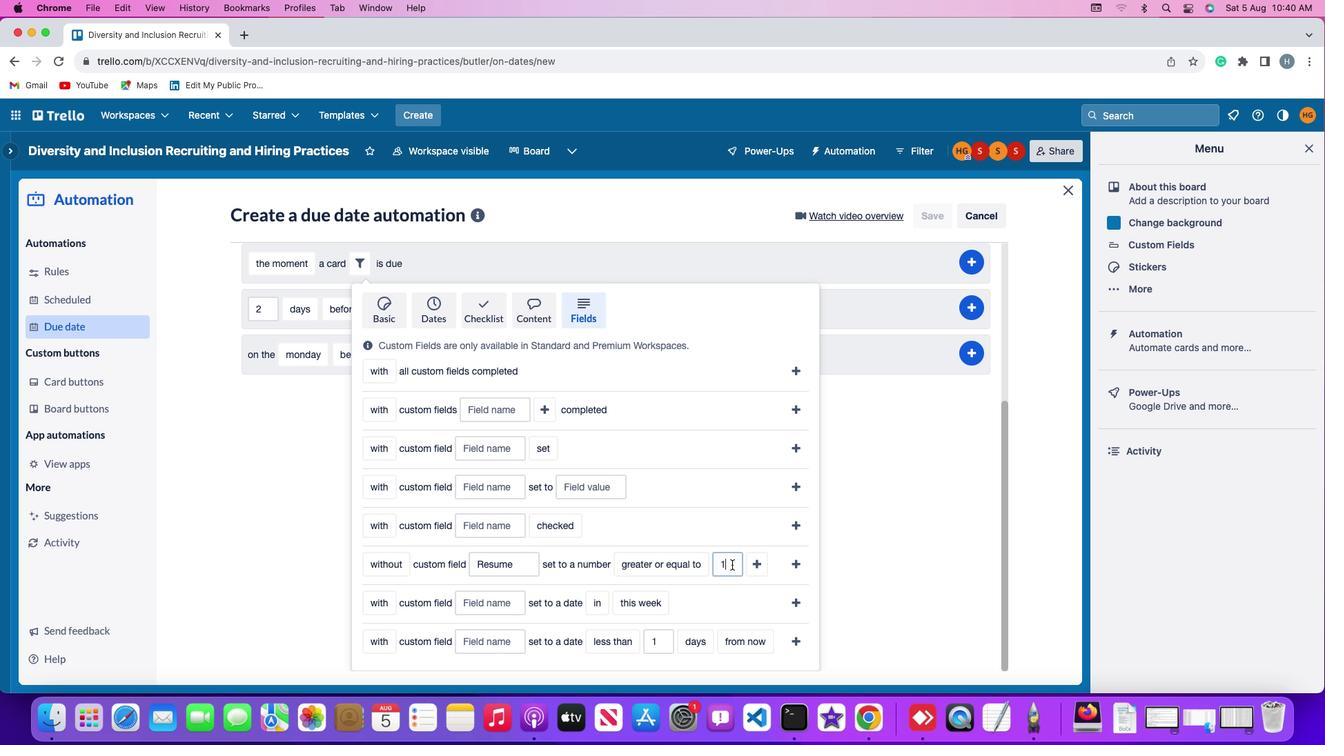 
Action: Mouse moved to (730, 561)
Screenshot: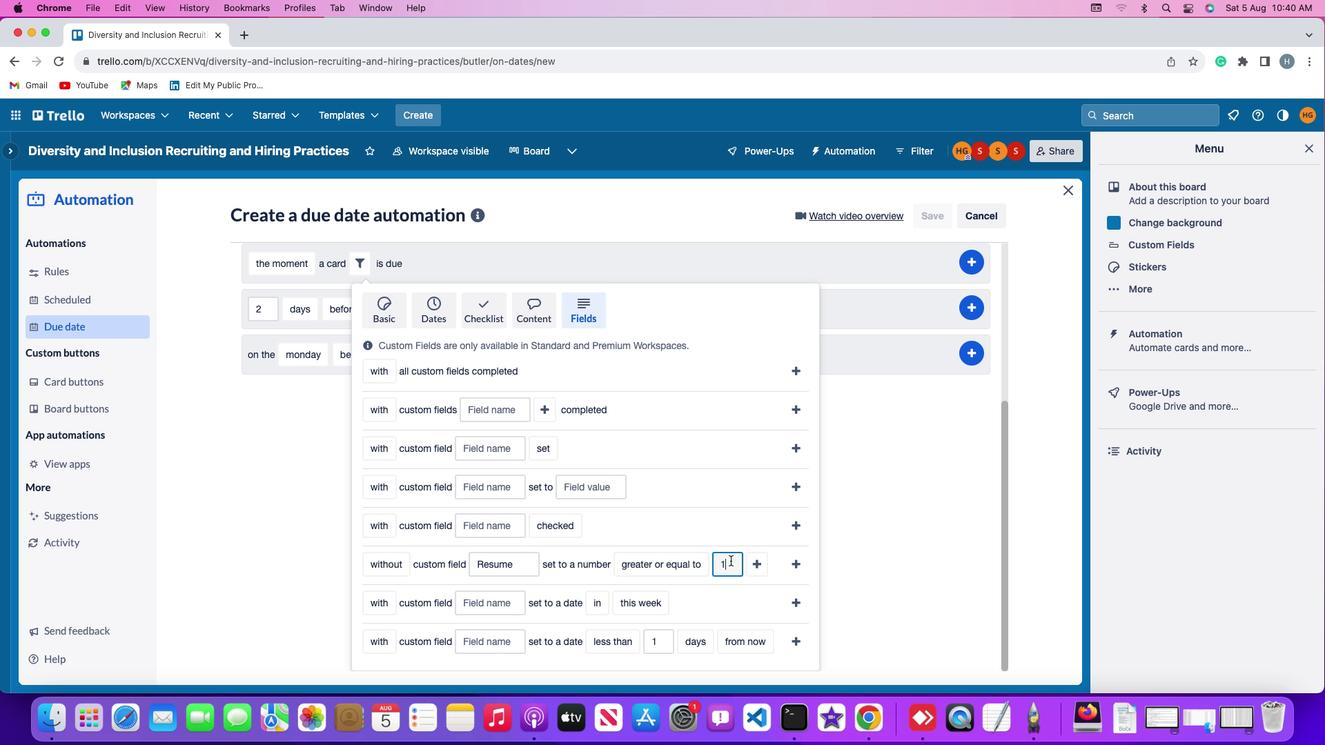 
Action: Key pressed Key.backspace'1'
Screenshot: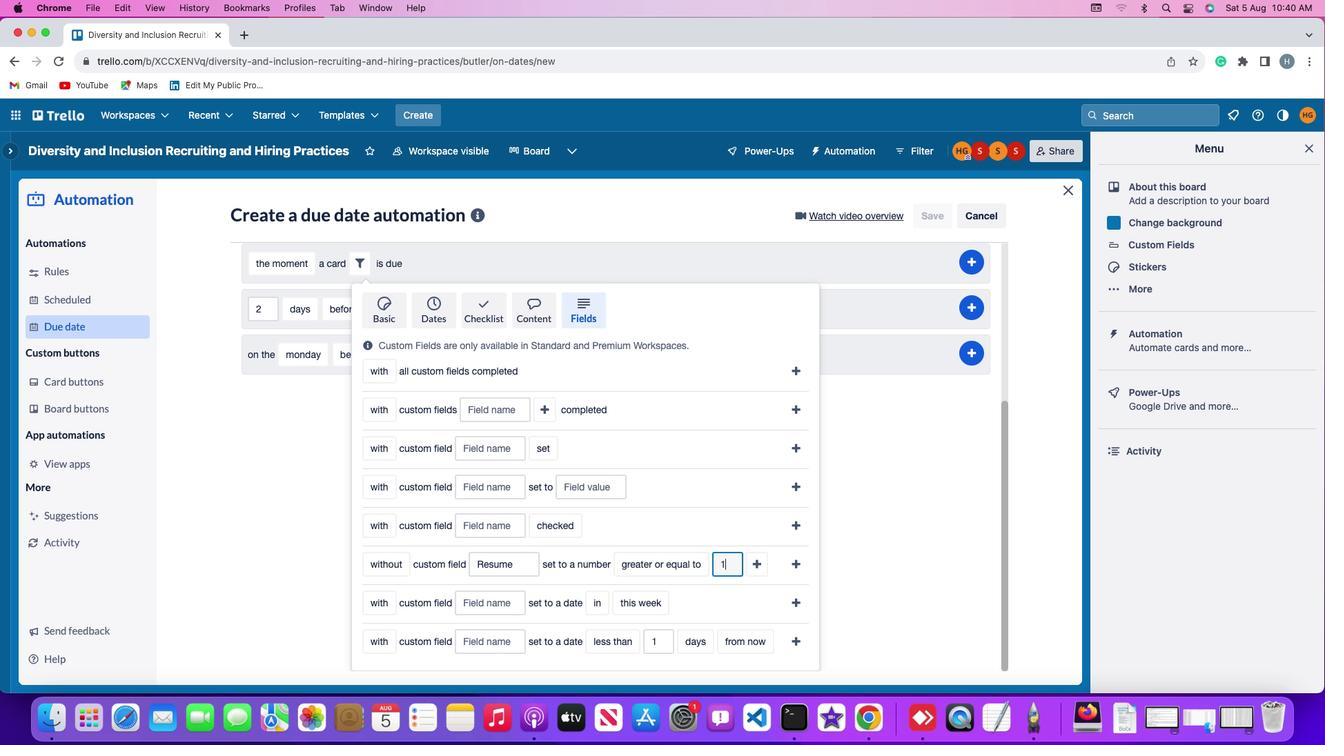 
Action: Mouse moved to (754, 563)
Screenshot: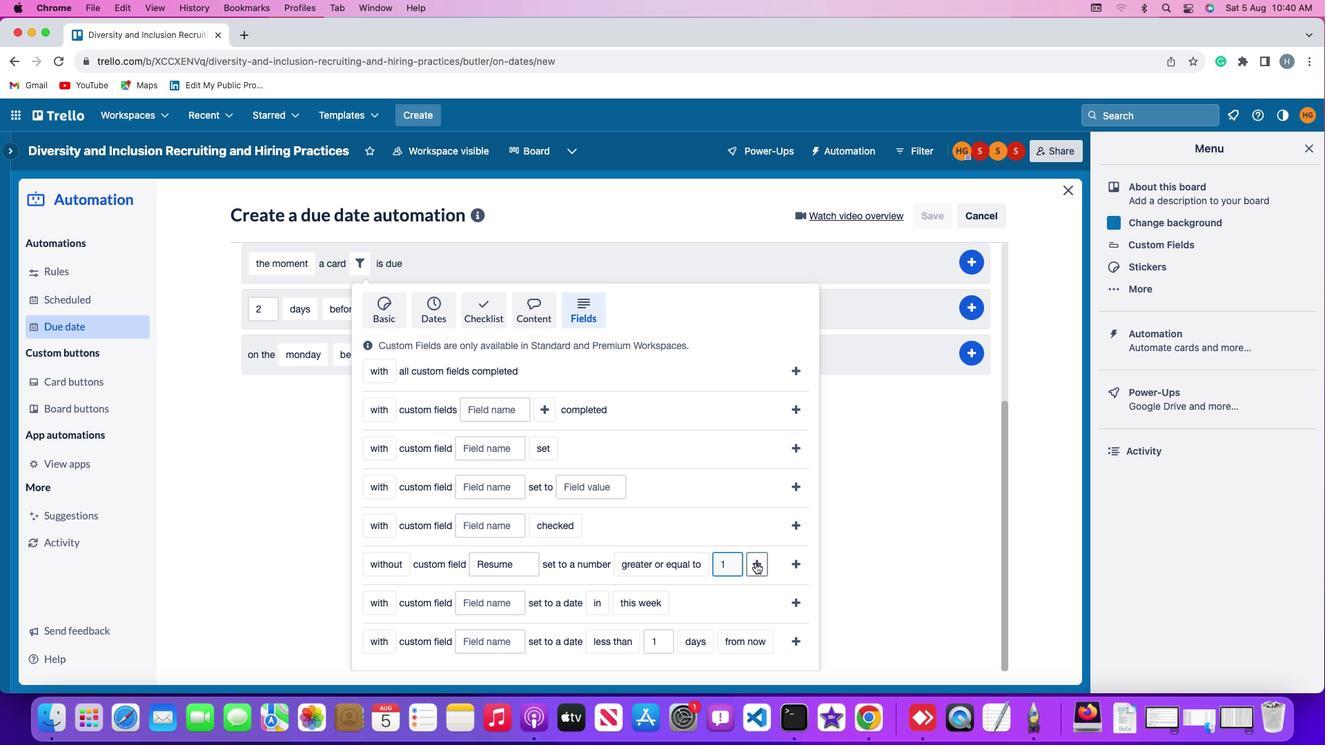 
Action: Mouse pressed left at (754, 563)
Screenshot: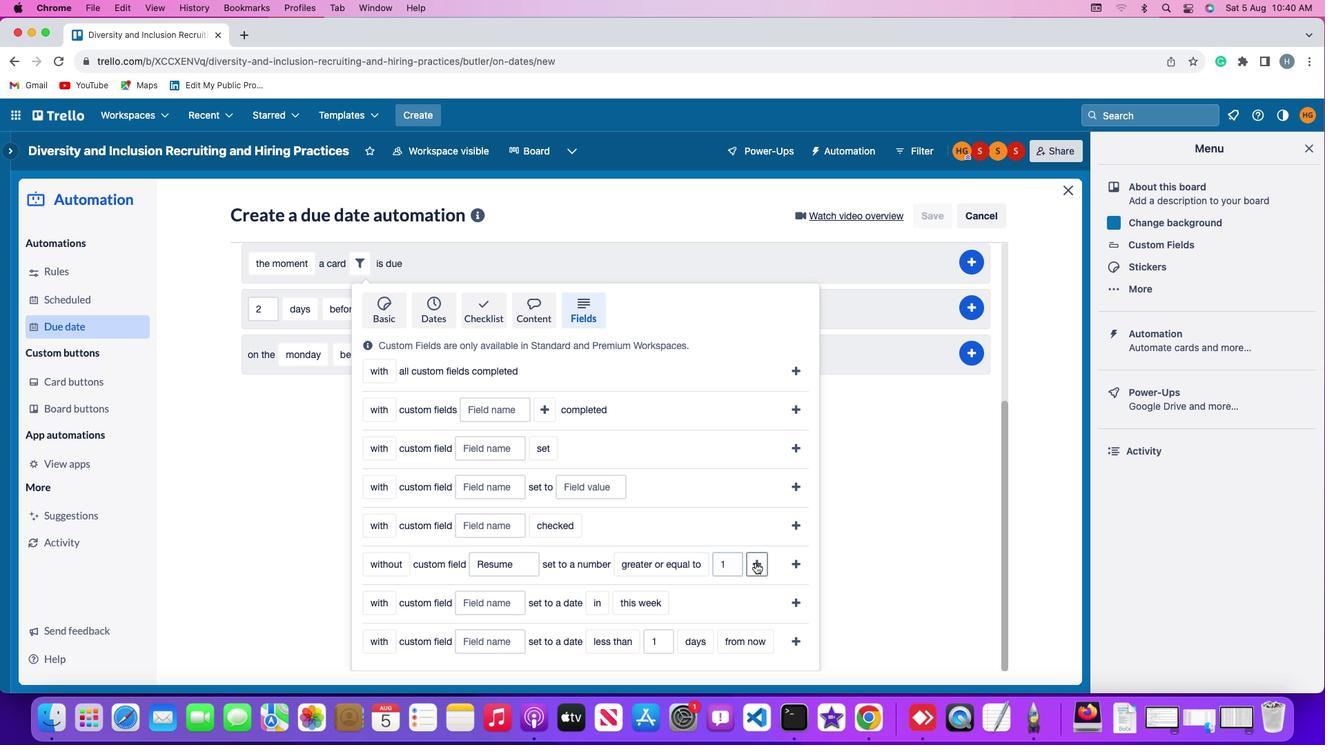 
Action: Mouse moved to (793, 569)
Screenshot: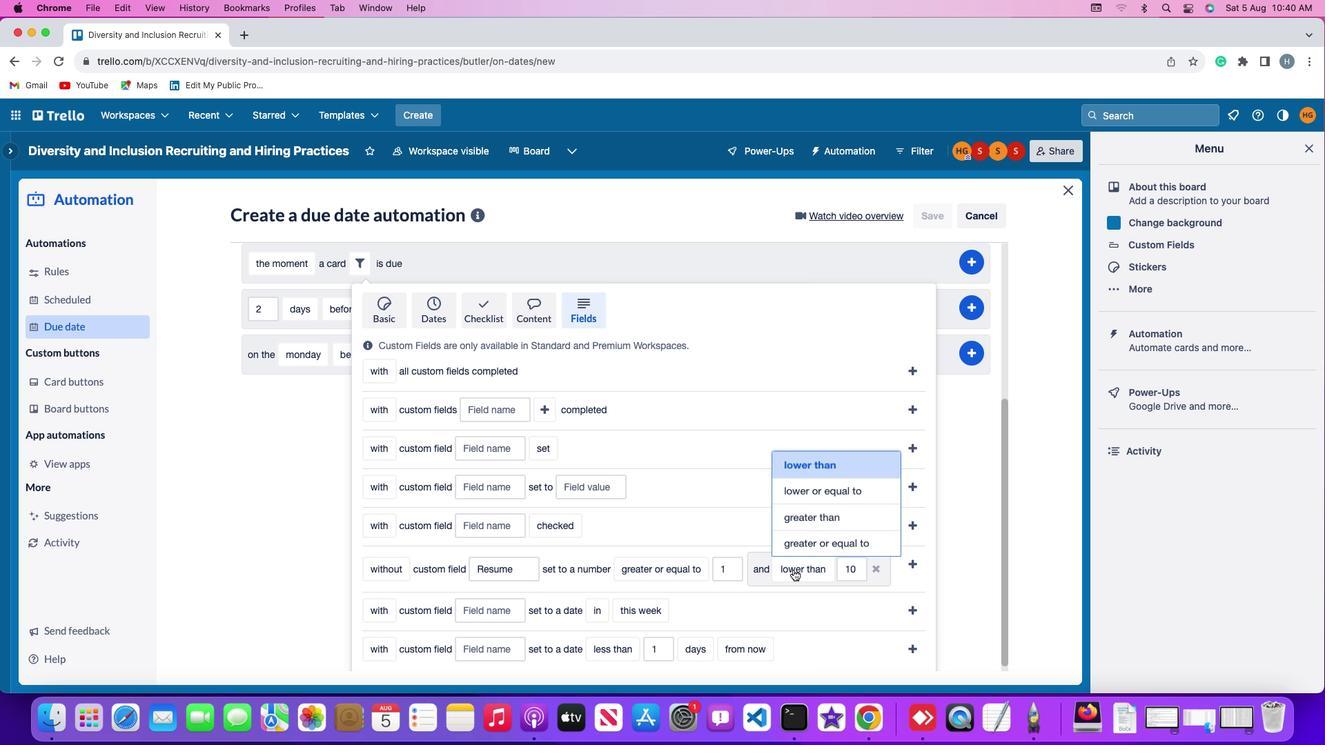 
Action: Mouse pressed left at (793, 569)
Screenshot: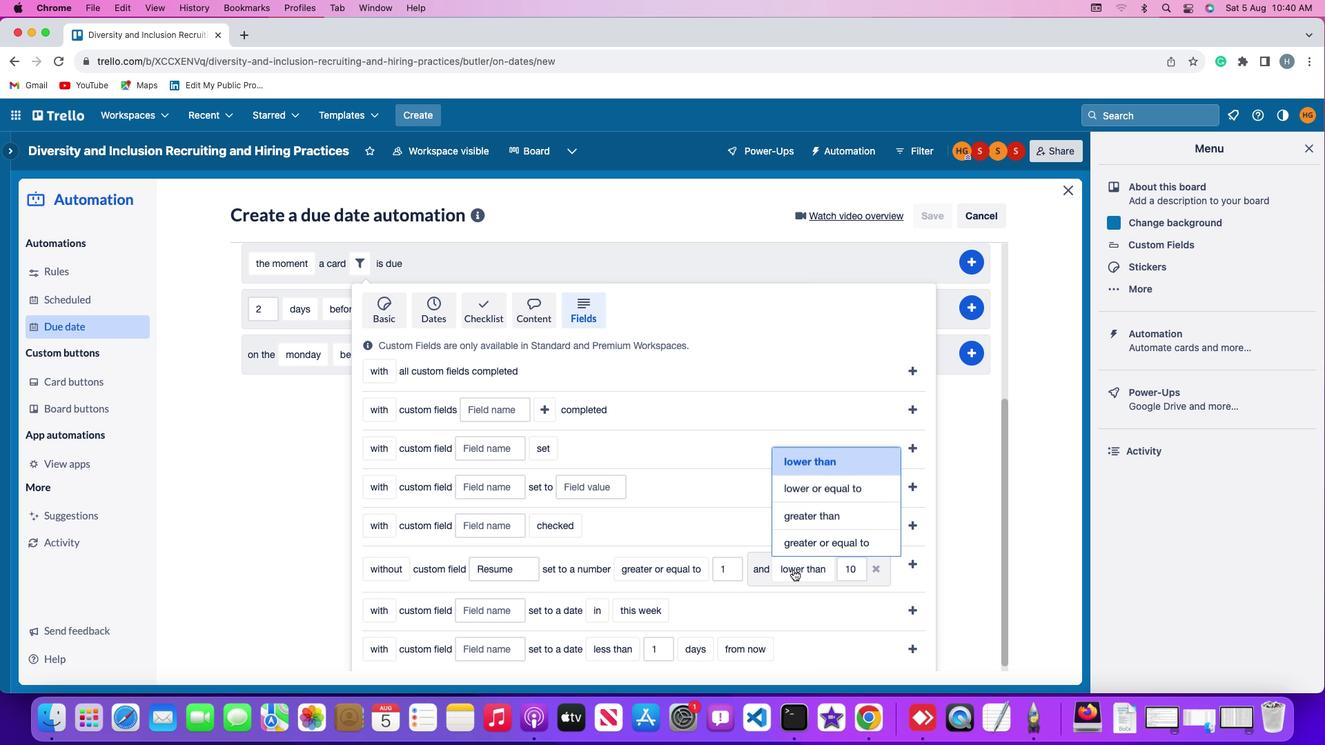 
Action: Mouse moved to (826, 467)
Screenshot: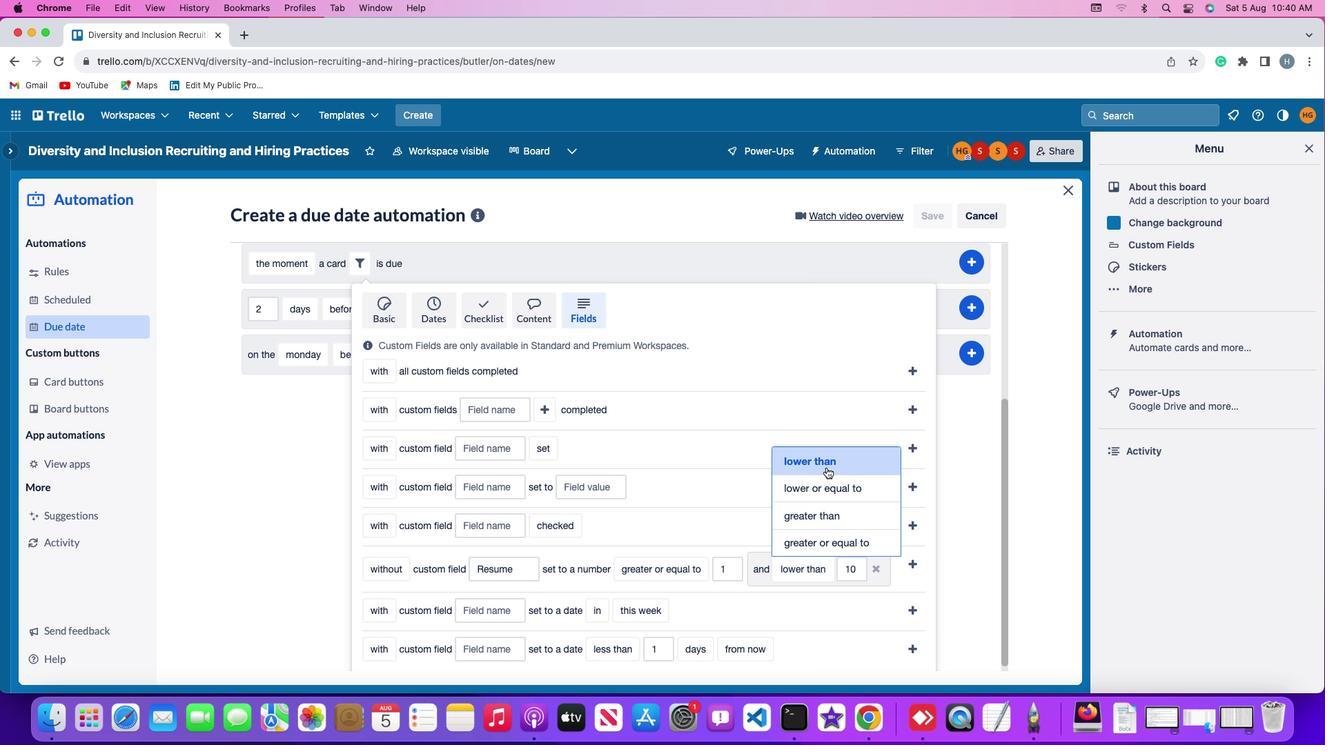 
Action: Mouse pressed left at (826, 467)
Screenshot: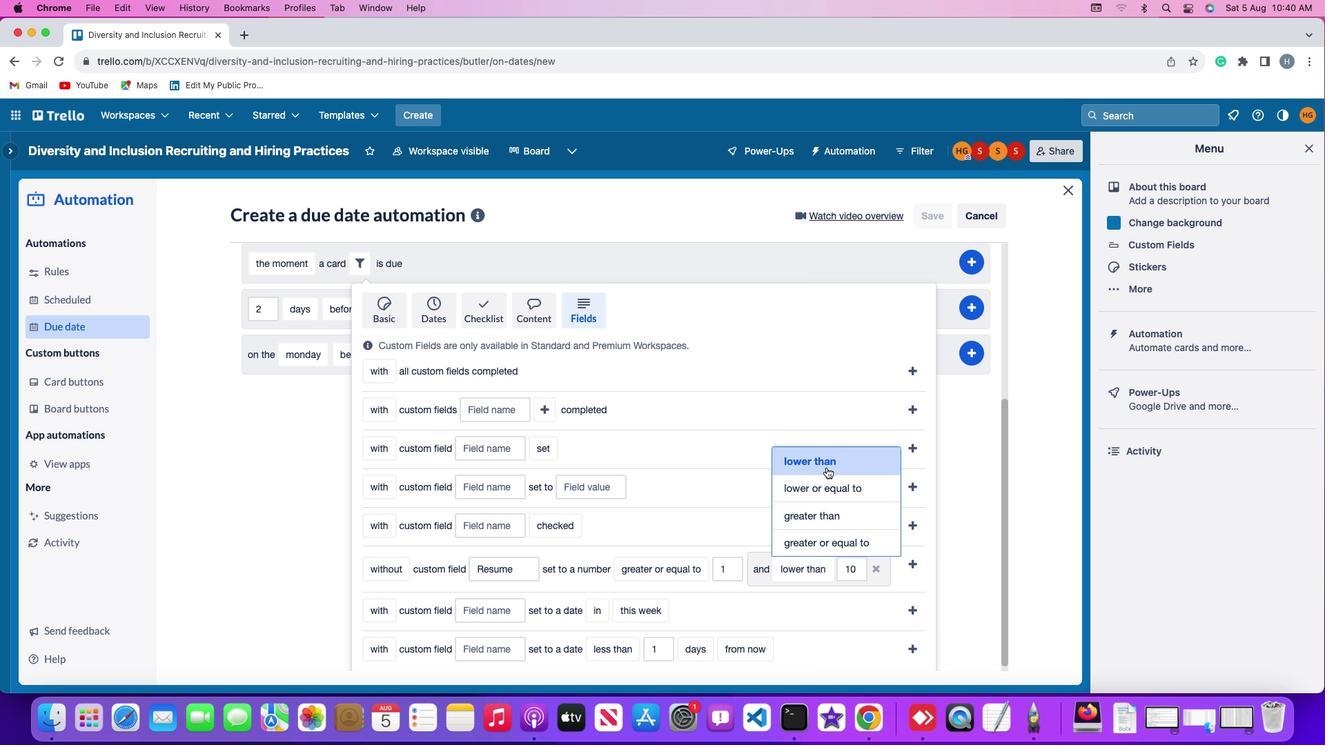 
Action: Mouse moved to (862, 568)
Screenshot: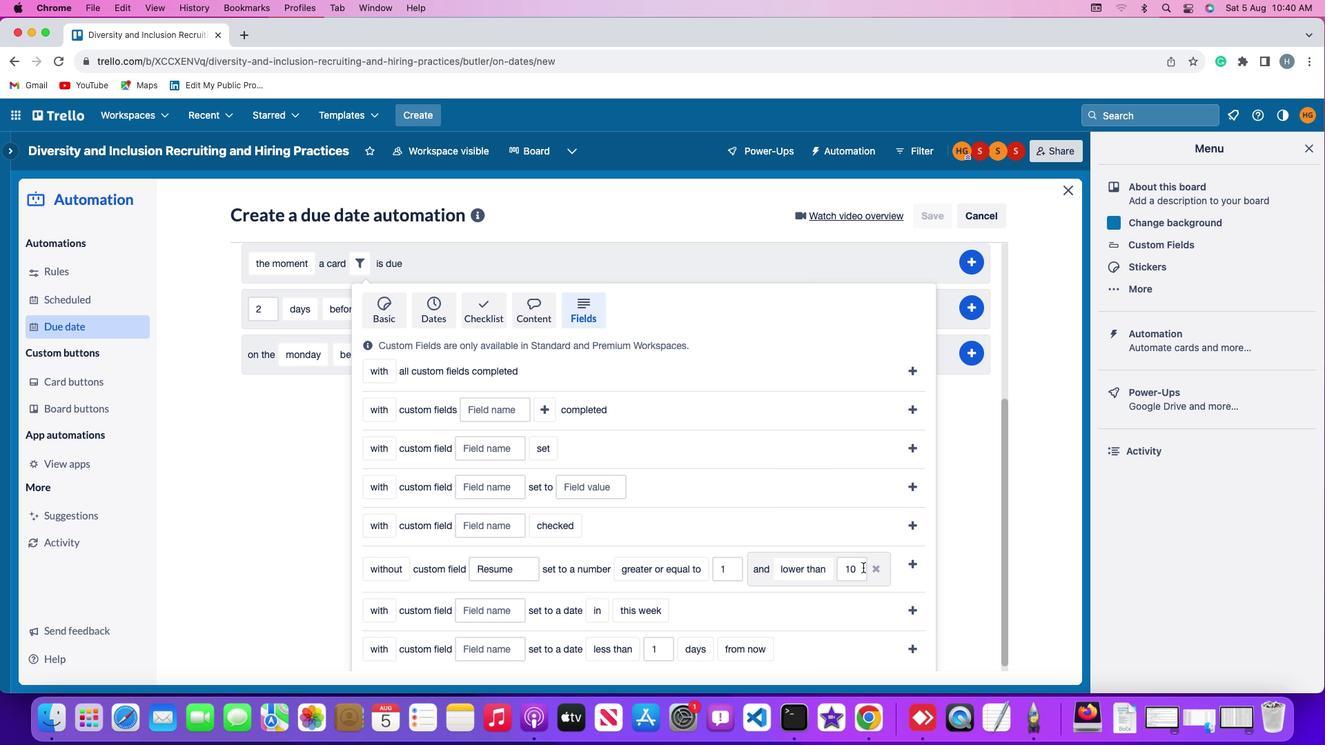 
Action: Mouse pressed left at (862, 568)
Screenshot: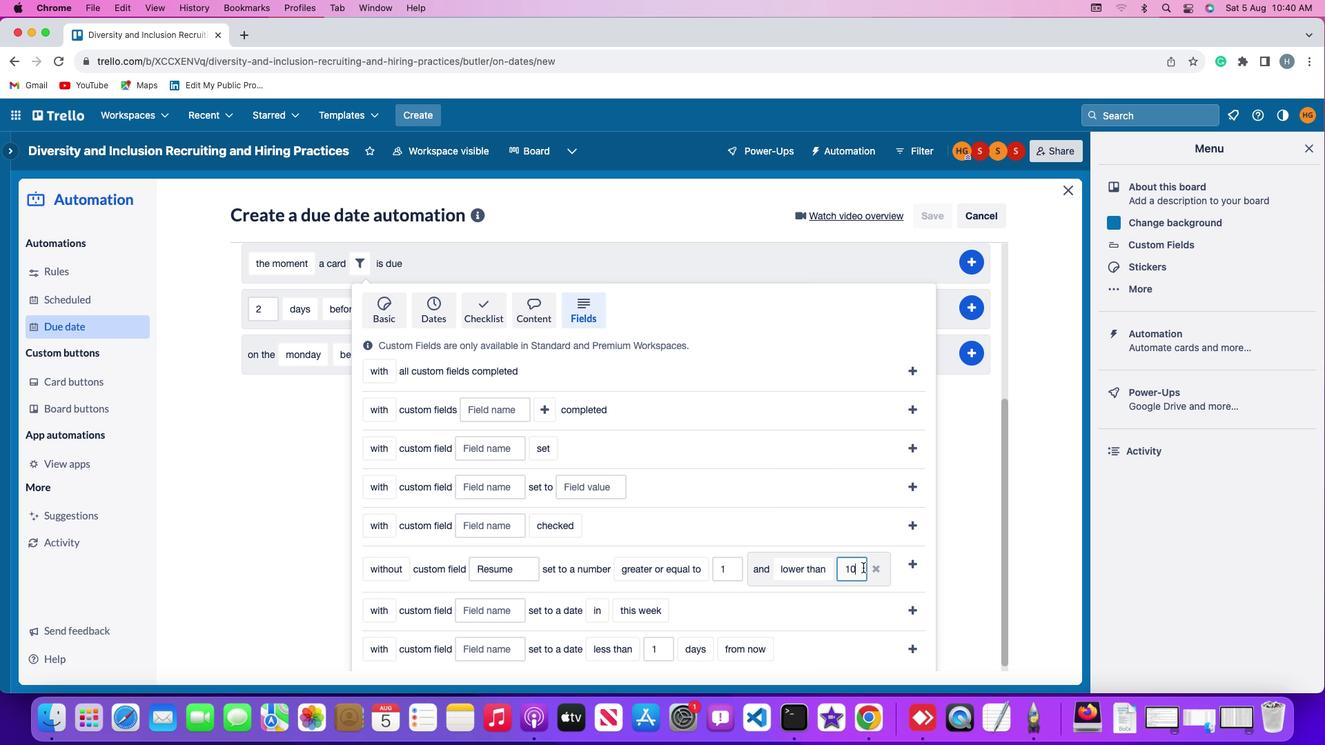 
Action: Mouse moved to (862, 567)
Screenshot: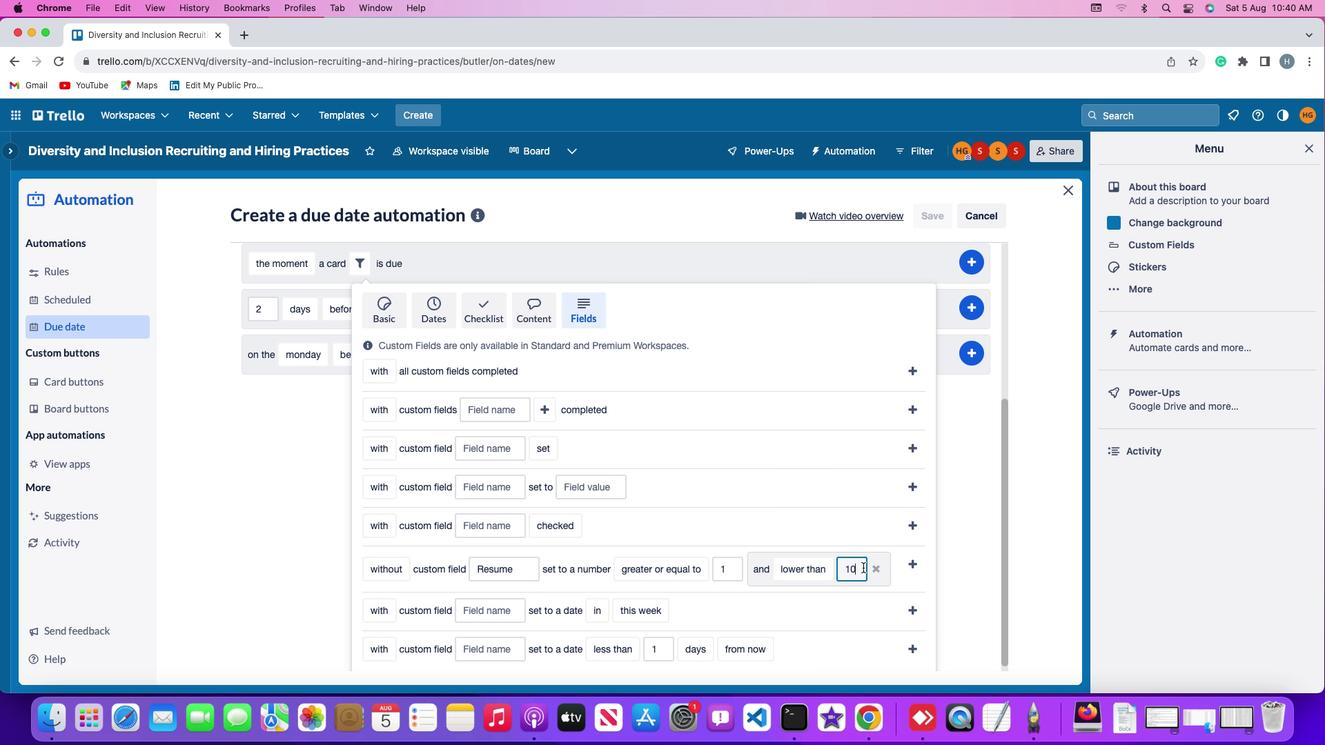 
Action: Key pressed Key.backspaceKey.backspace'1''0'
Screenshot: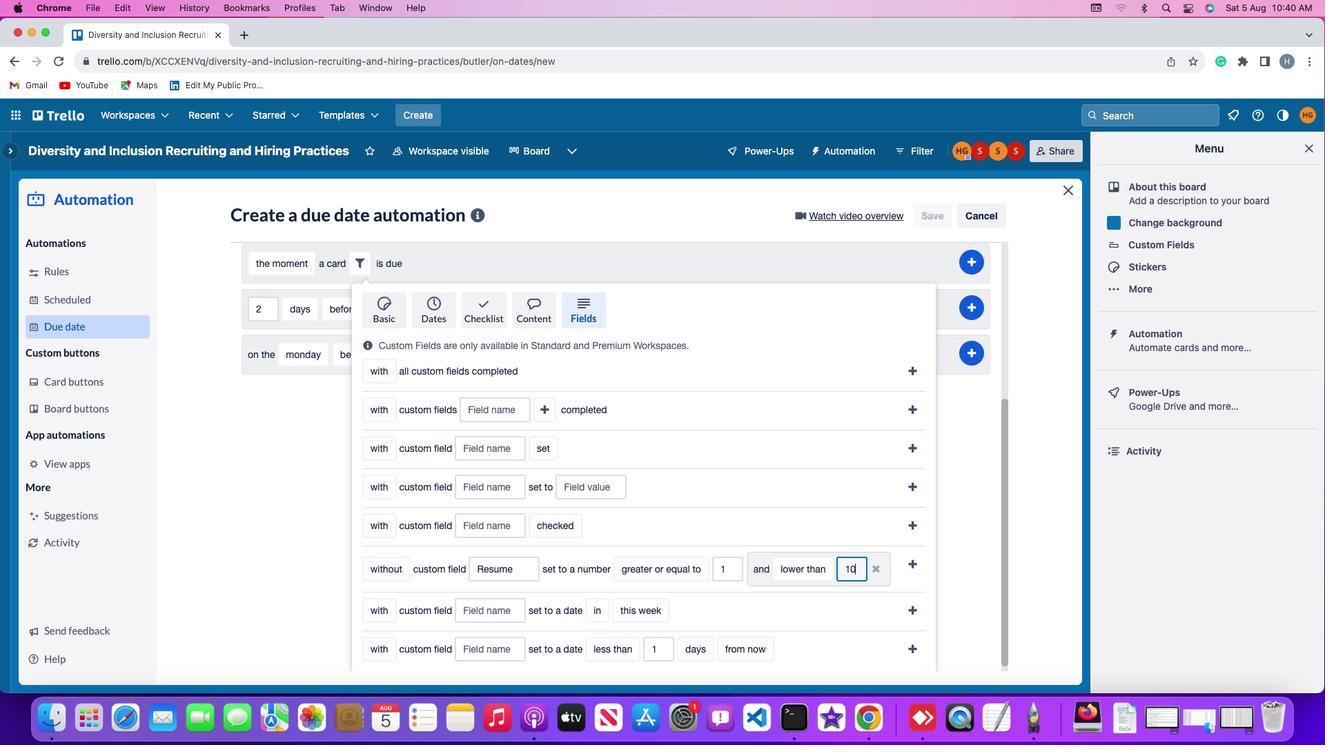 
Action: Mouse moved to (907, 560)
Screenshot: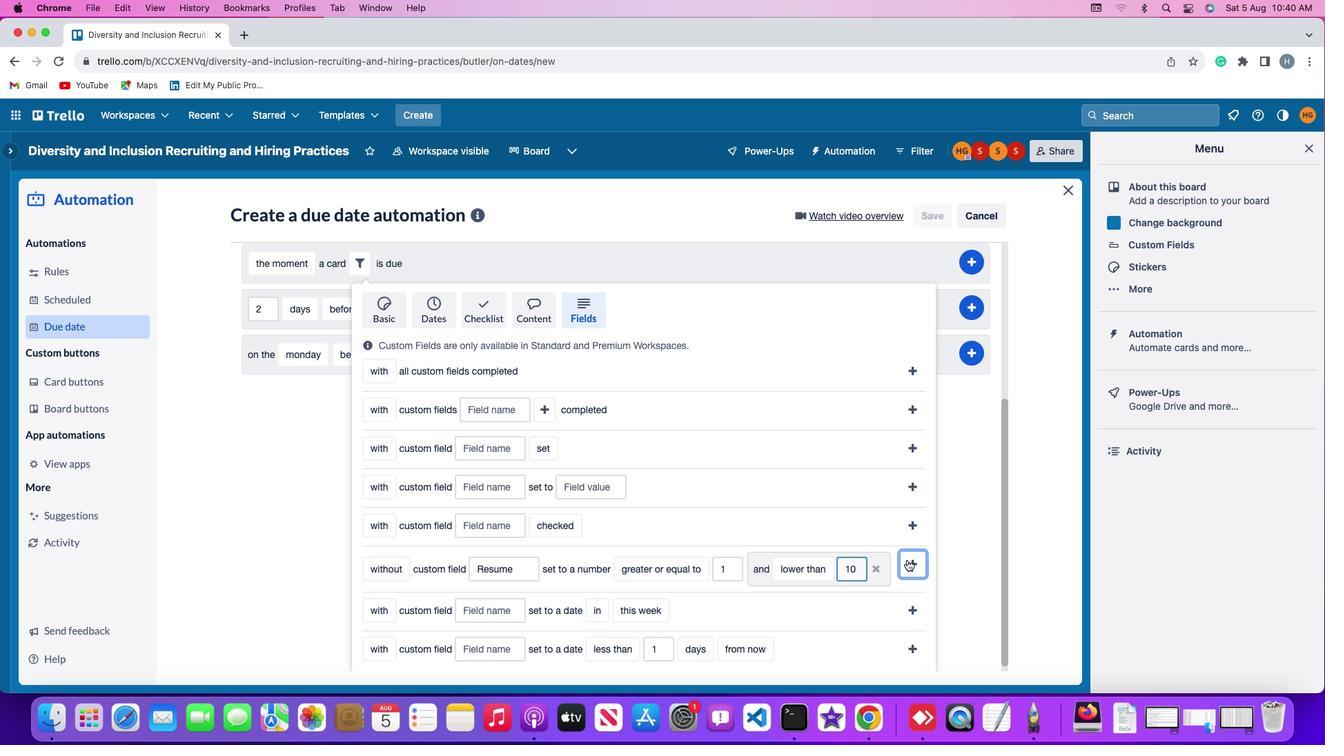 
Action: Mouse pressed left at (907, 560)
Screenshot: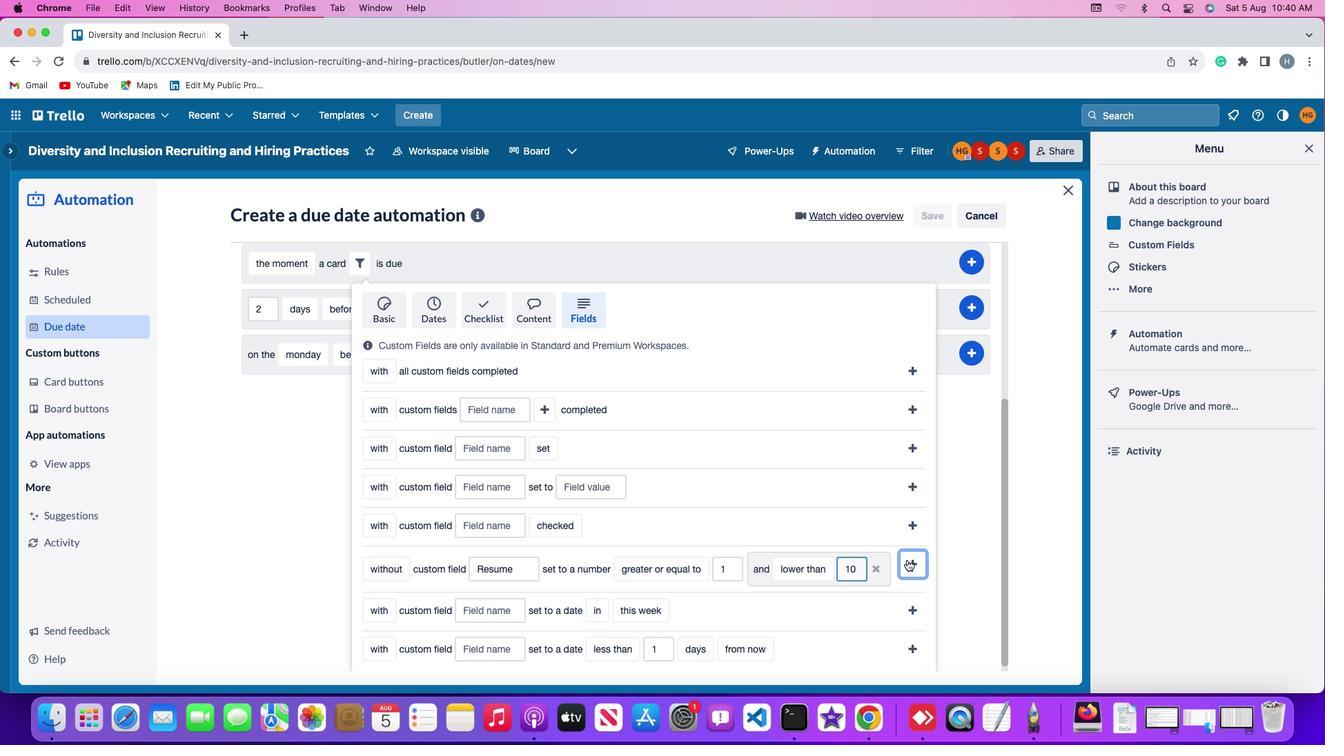 
Action: Mouse moved to (978, 506)
Screenshot: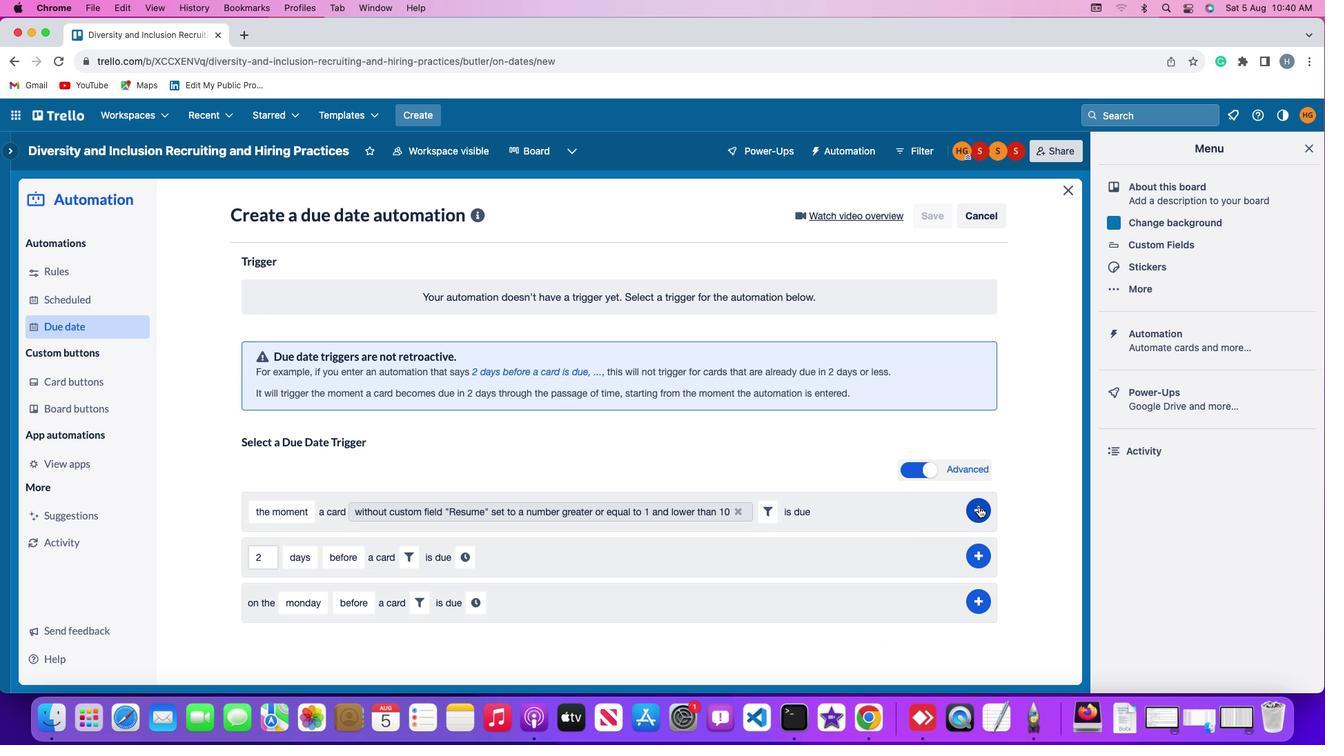 
Action: Mouse pressed left at (978, 506)
Screenshot: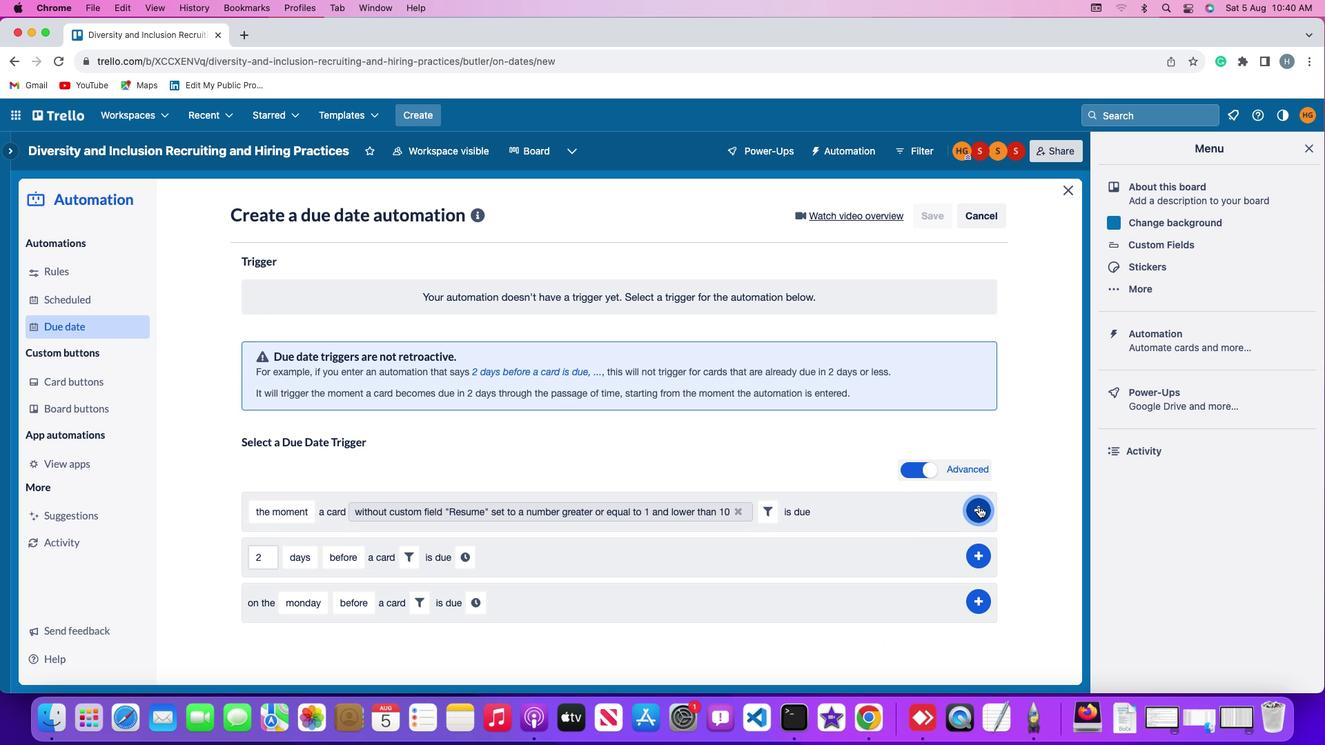 
Action: Mouse moved to (1018, 422)
Screenshot: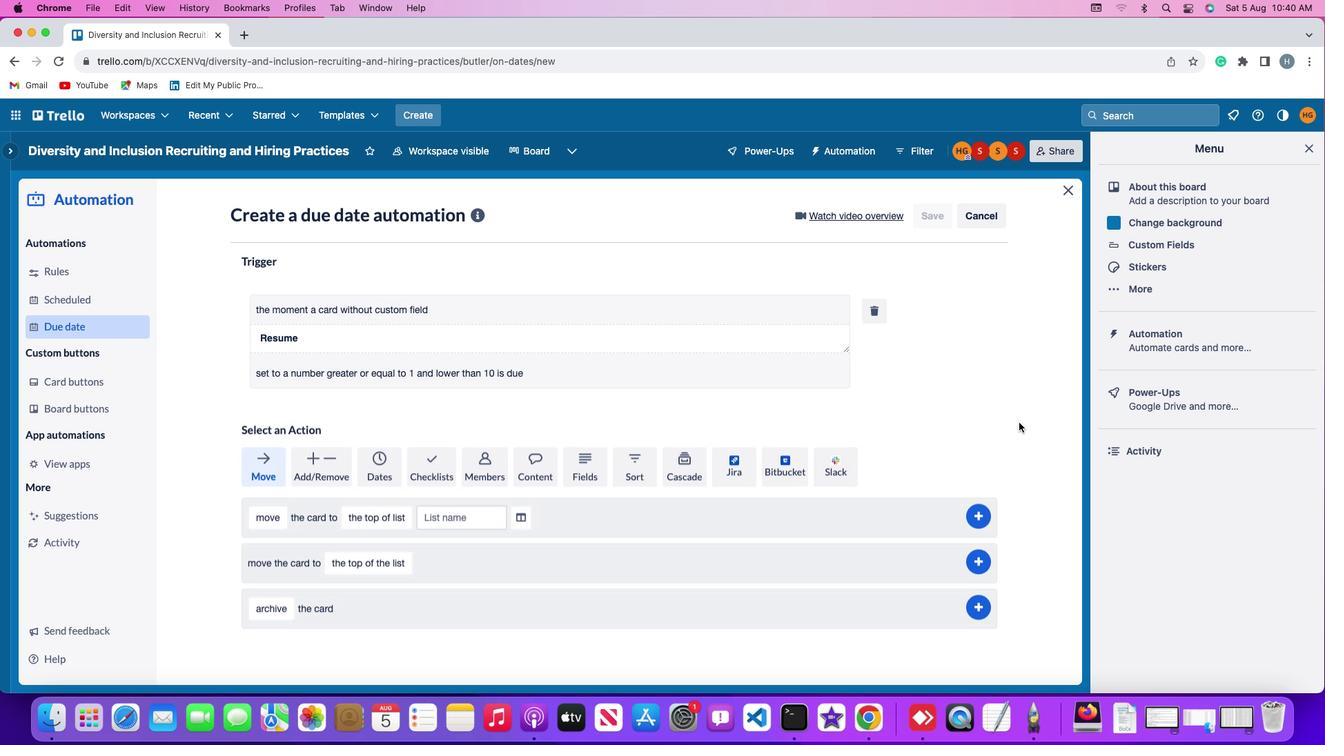 
